 Task: Look for space in Quảng Ngãi, Vietnam from 10th July, 2023 to 15th July, 2023 for 7 adults in price range Rs.10000 to Rs.15000. Place can be entire place or shared room with 4 bedrooms having 7 beds and 4 bathrooms. Property type can be house, flat, guest house. Amenities needed are: wifi, TV, free parkinig on premises, gym, breakfast. Booking option can be shelf check-in. Required host language is English.
Action: Mouse moved to (422, 83)
Screenshot: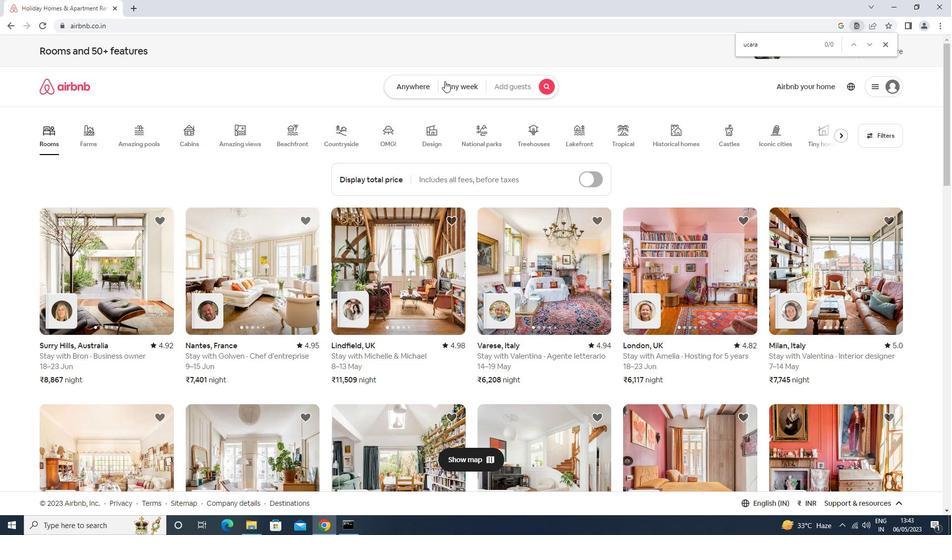 
Action: Mouse pressed left at (422, 83)
Screenshot: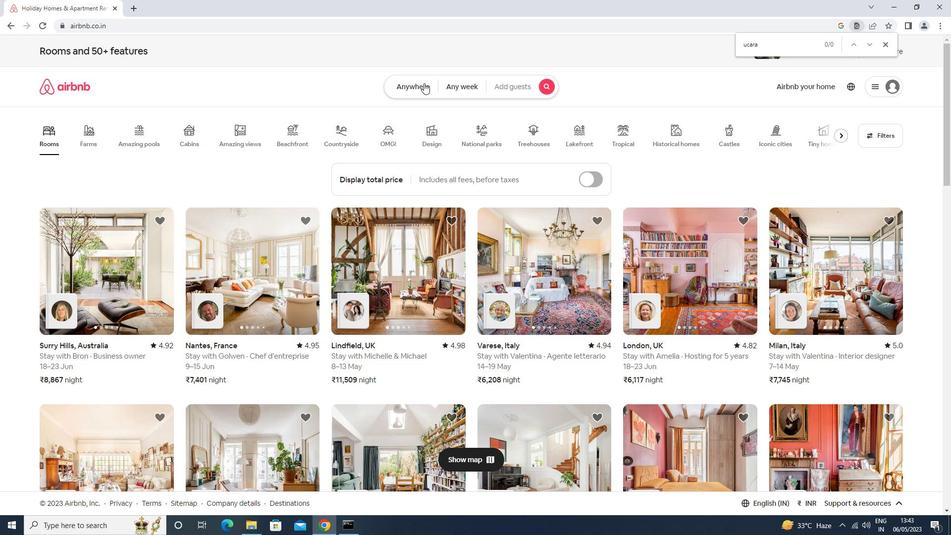 
Action: Mouse moved to (341, 130)
Screenshot: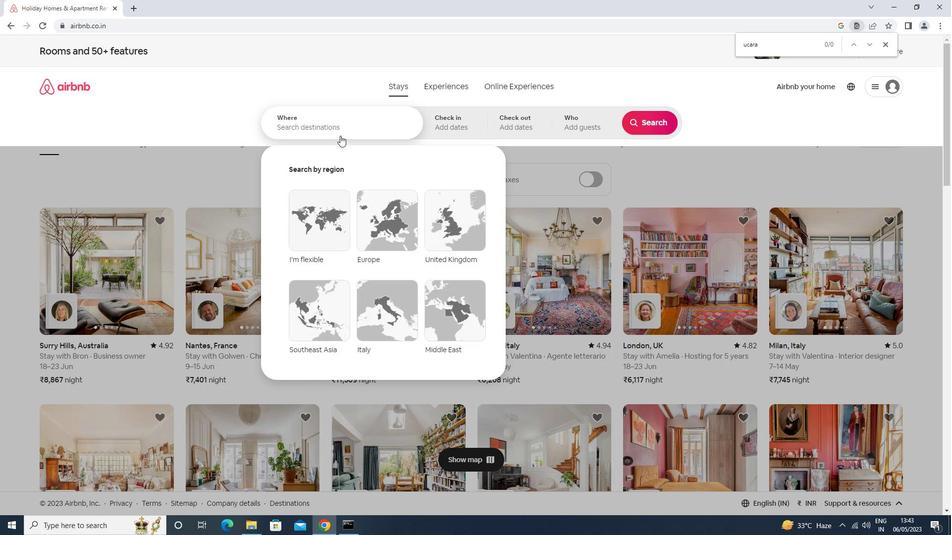 
Action: Mouse pressed left at (341, 130)
Screenshot: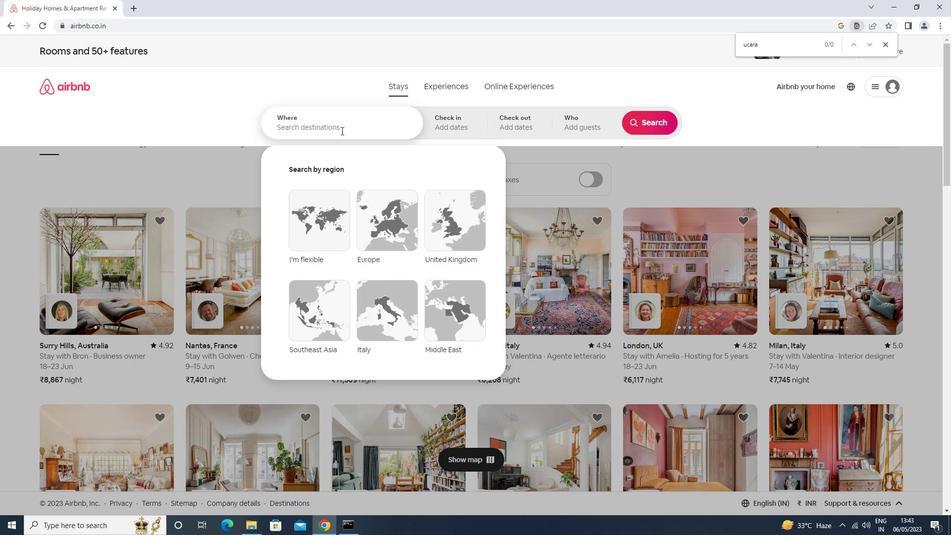 
Action: Key pressed <Key.shift>QUANG<Key.space><Key.shift>NGAI<Key.down><Key.enter>
Screenshot: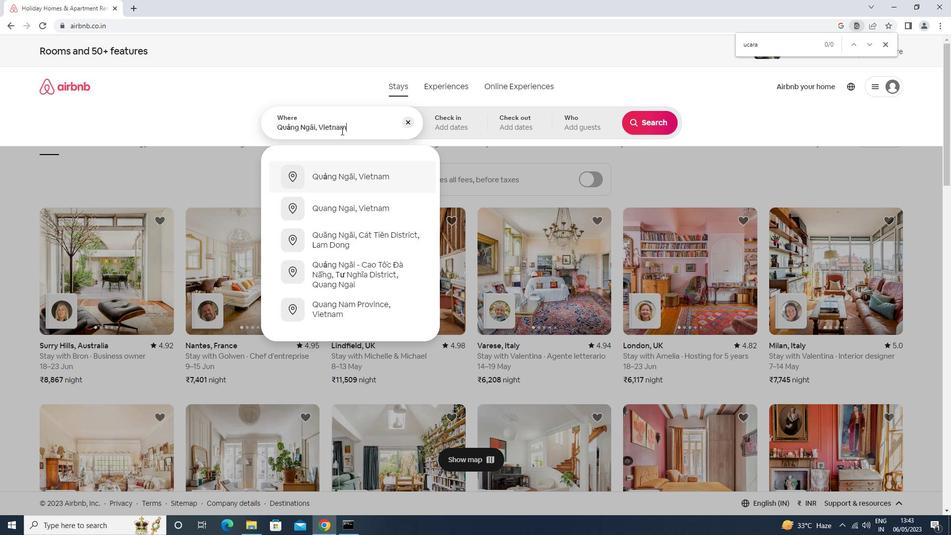 
Action: Mouse moved to (646, 197)
Screenshot: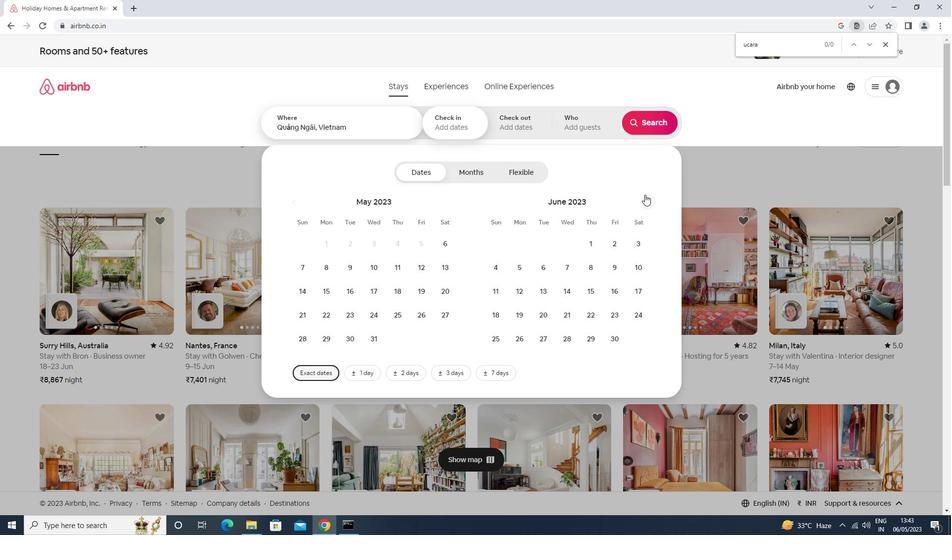 
Action: Mouse pressed left at (646, 197)
Screenshot: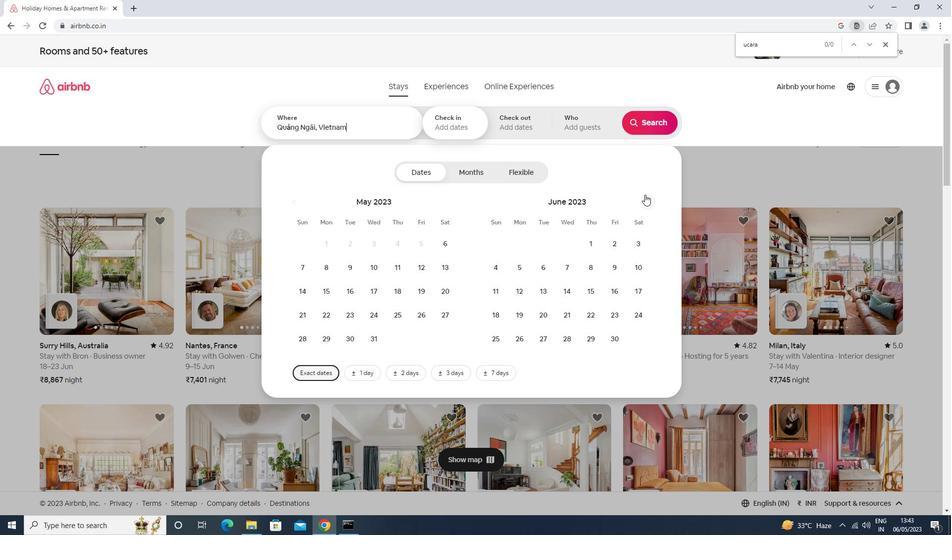 
Action: Mouse moved to (510, 291)
Screenshot: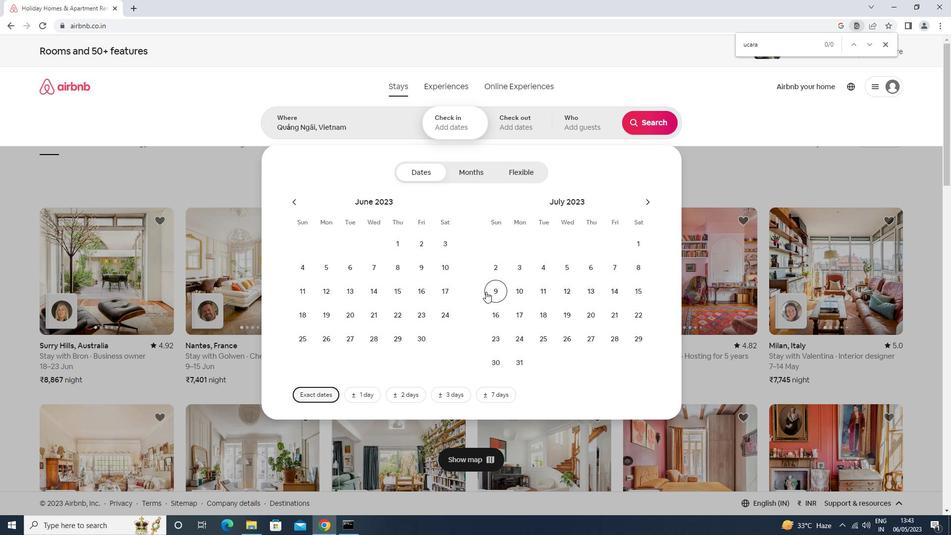 
Action: Mouse pressed left at (510, 291)
Screenshot: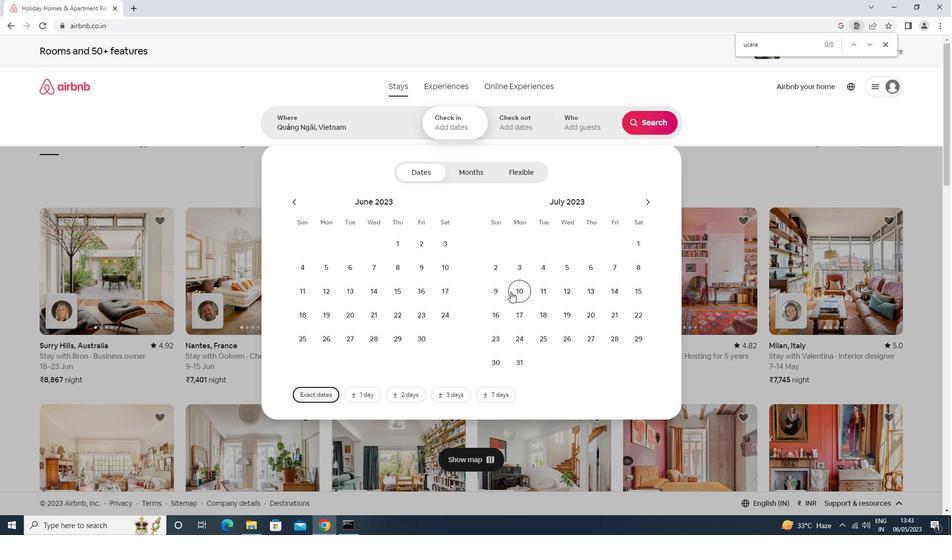 
Action: Mouse moved to (642, 281)
Screenshot: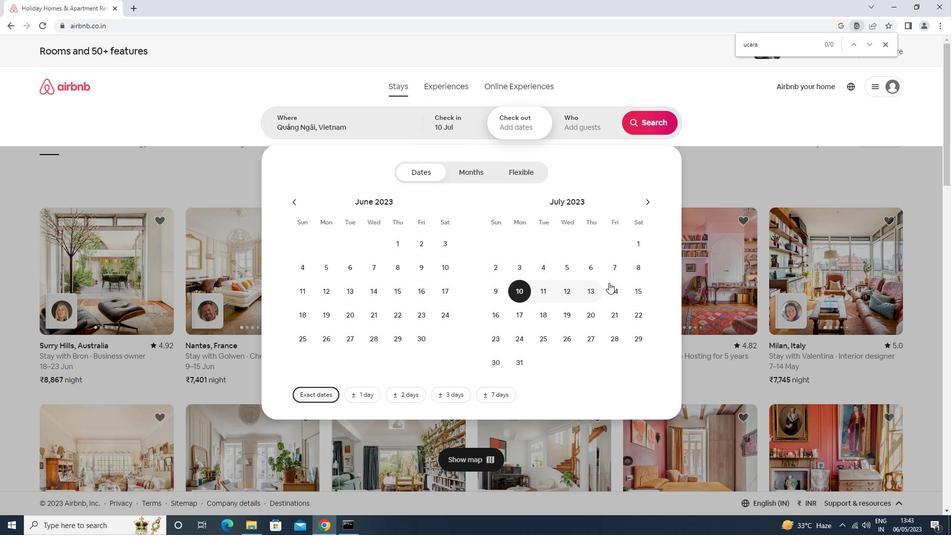 
Action: Mouse pressed left at (642, 281)
Screenshot: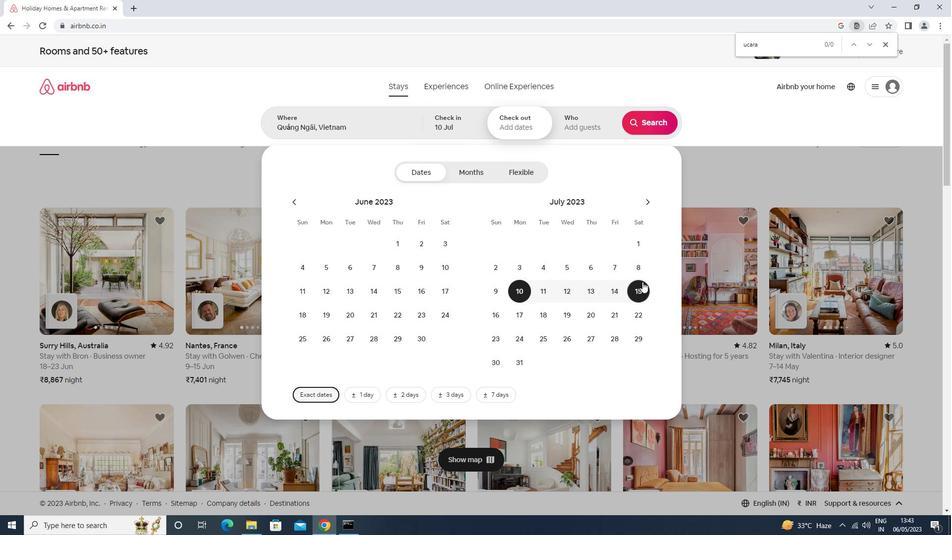 
Action: Mouse moved to (584, 124)
Screenshot: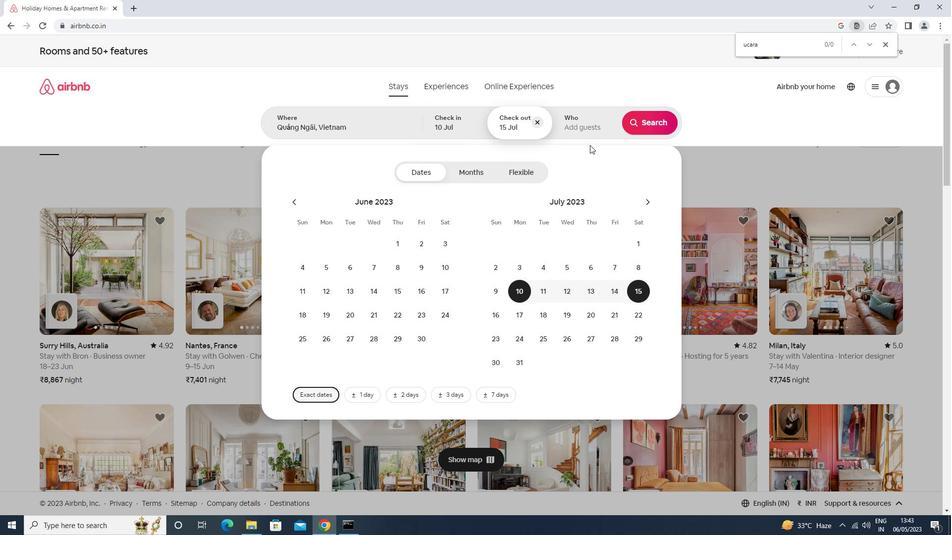 
Action: Mouse pressed left at (584, 124)
Screenshot: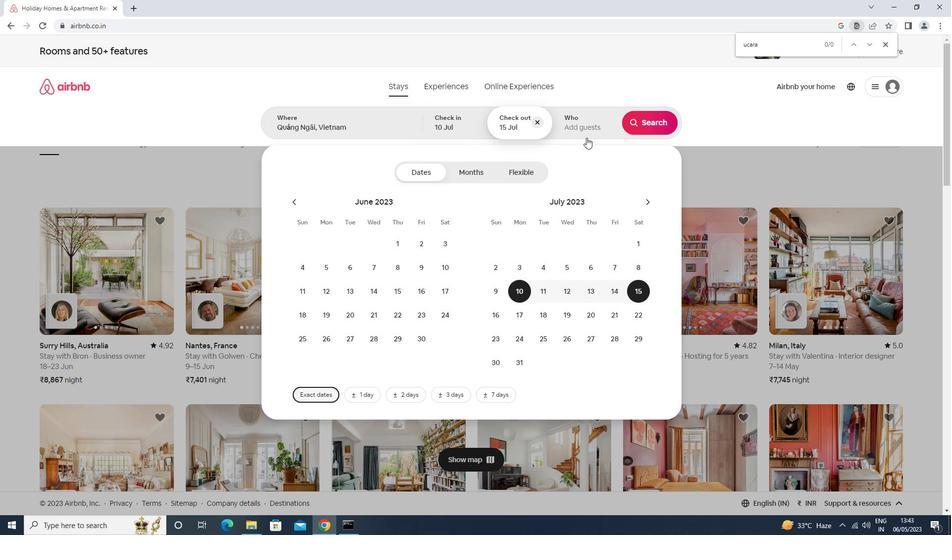 
Action: Mouse moved to (657, 177)
Screenshot: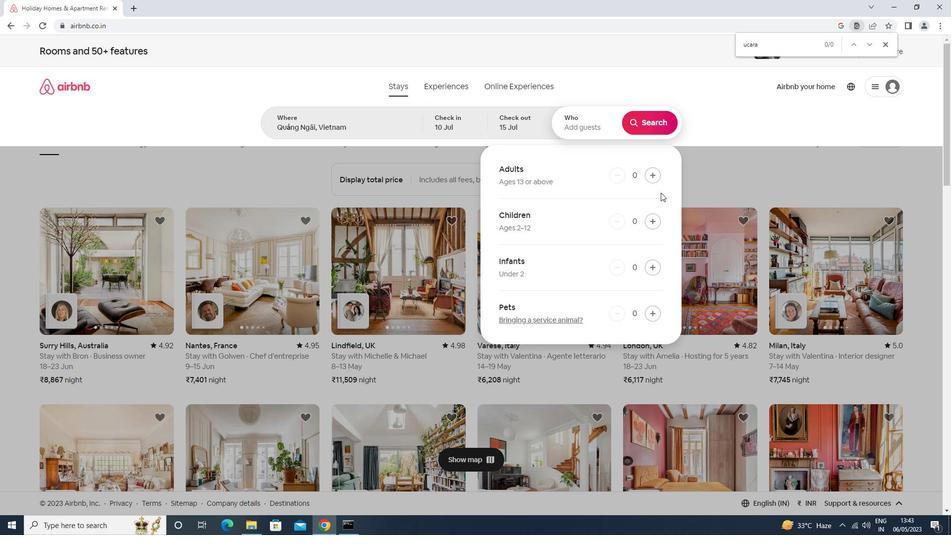 
Action: Mouse pressed left at (657, 177)
Screenshot: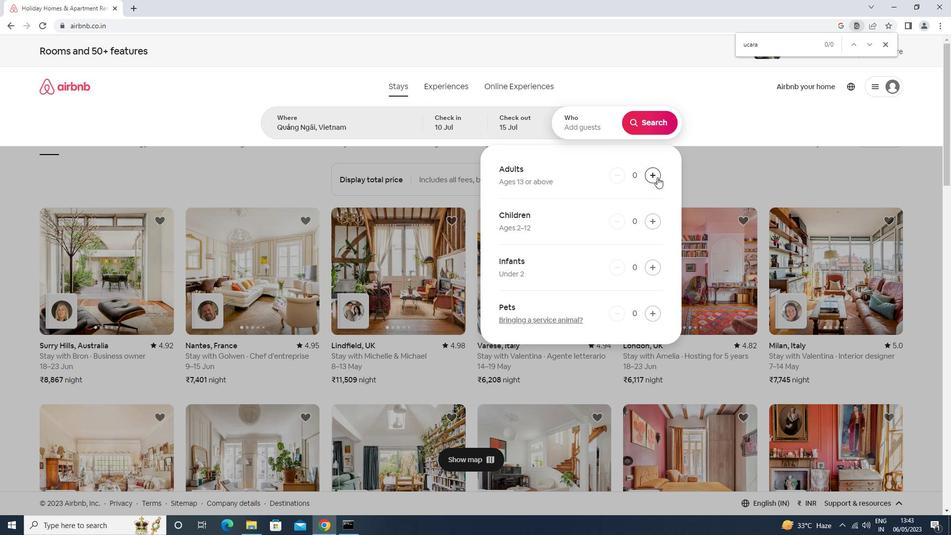 
Action: Mouse pressed left at (657, 177)
Screenshot: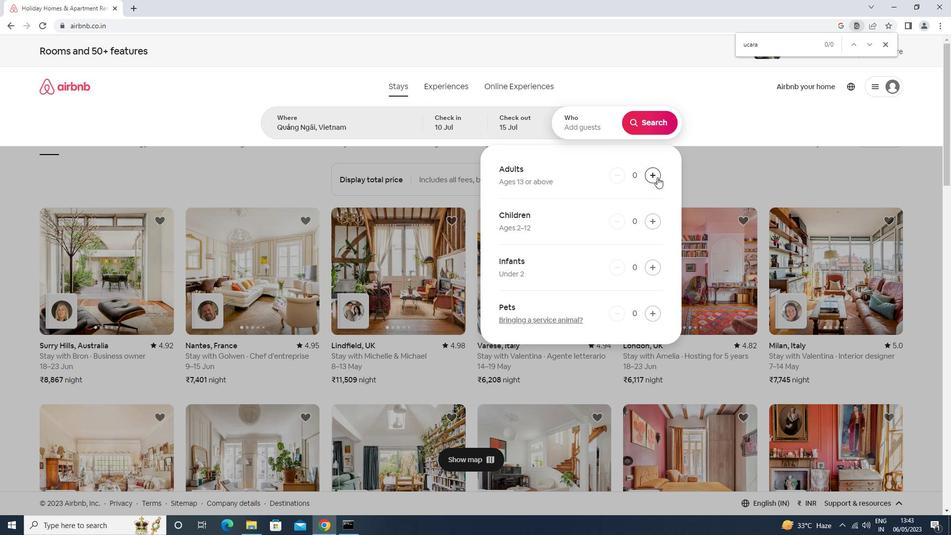 
Action: Mouse pressed left at (657, 177)
Screenshot: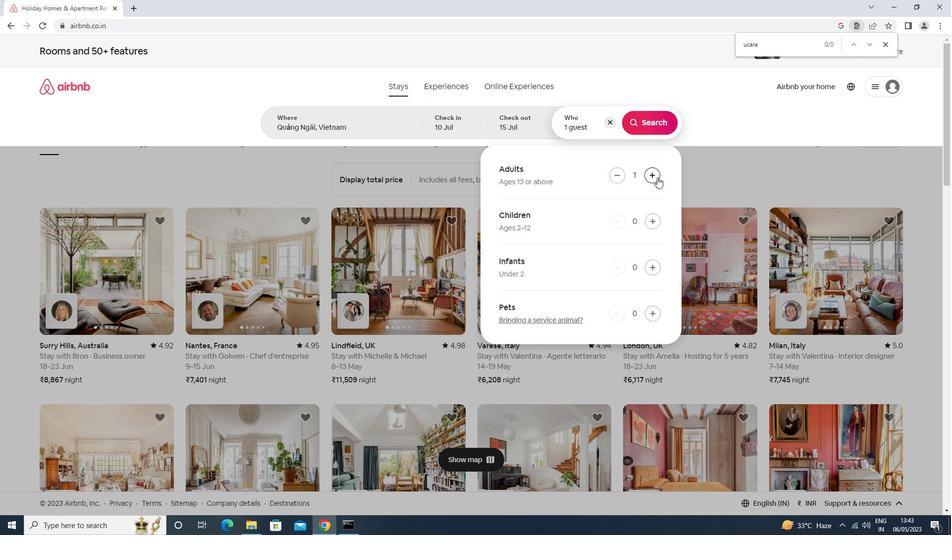
Action: Mouse pressed left at (657, 177)
Screenshot: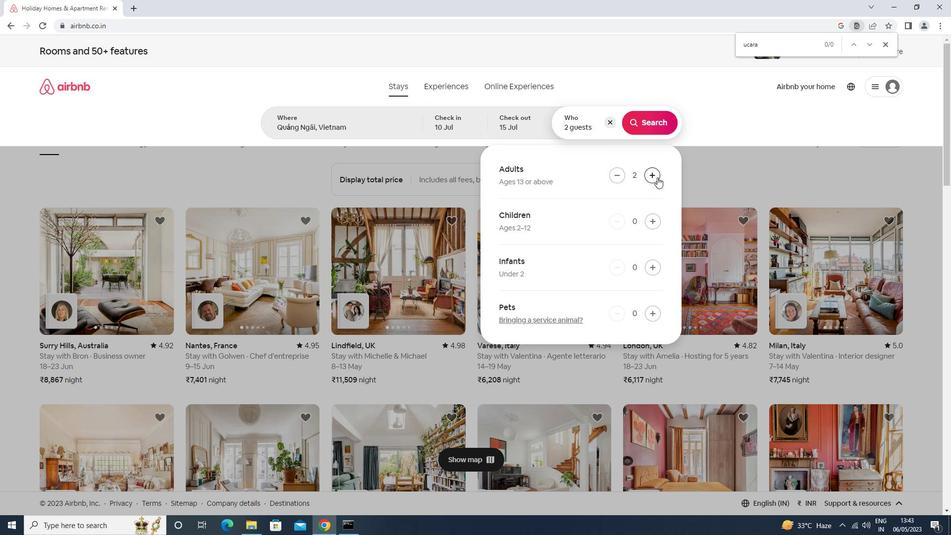 
Action: Mouse pressed left at (657, 177)
Screenshot: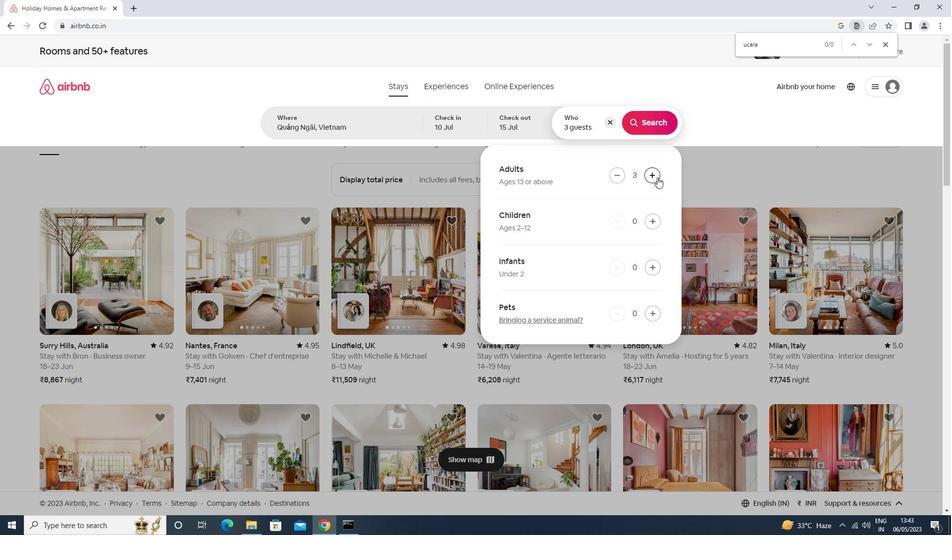 
Action: Mouse pressed left at (657, 177)
Screenshot: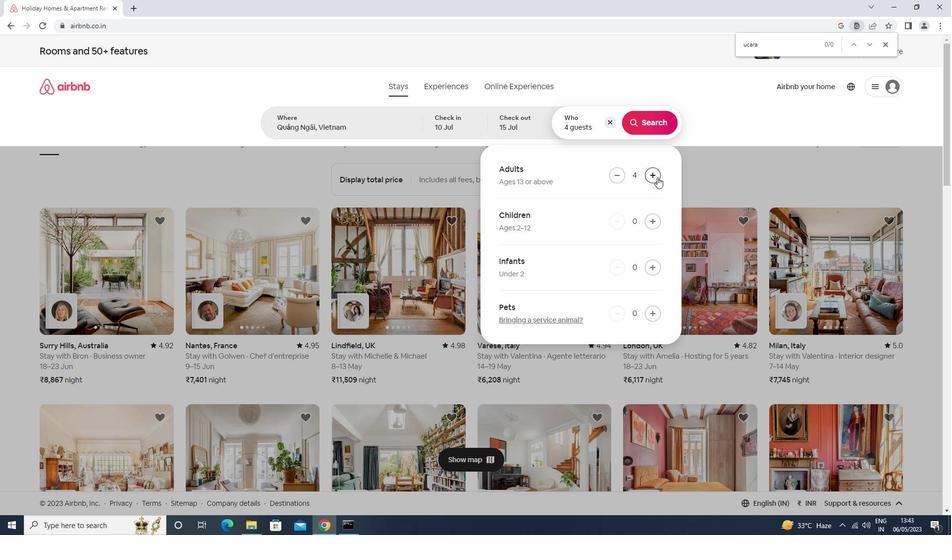 
Action: Mouse pressed left at (657, 177)
Screenshot: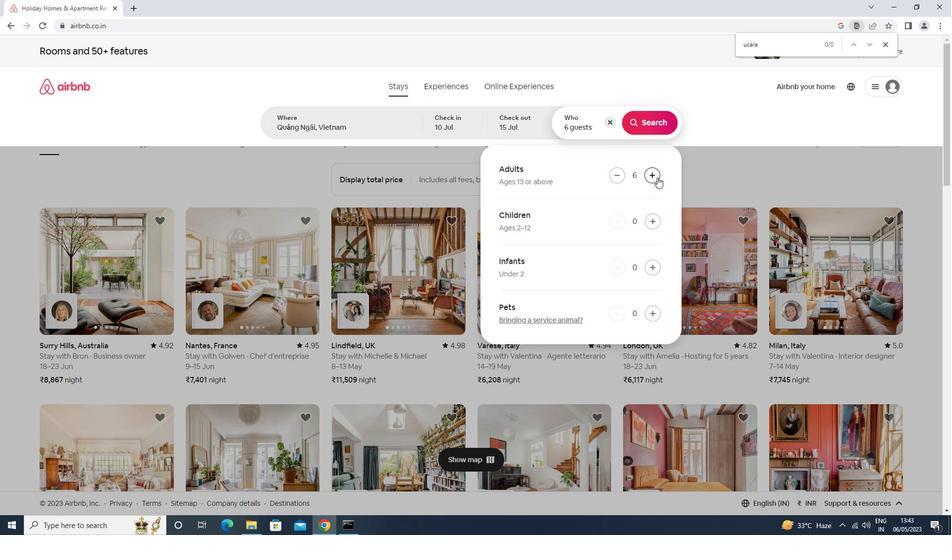 
Action: Mouse moved to (659, 120)
Screenshot: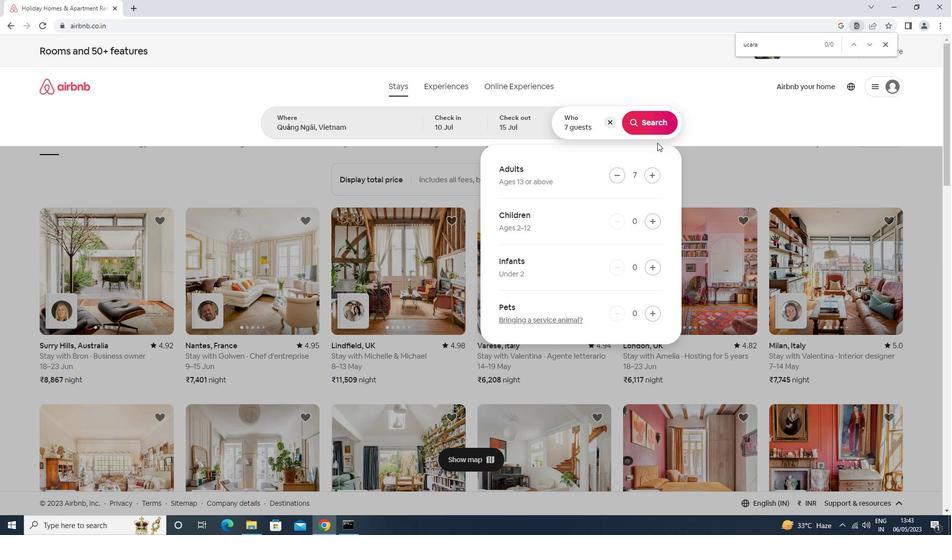 
Action: Mouse pressed left at (659, 120)
Screenshot: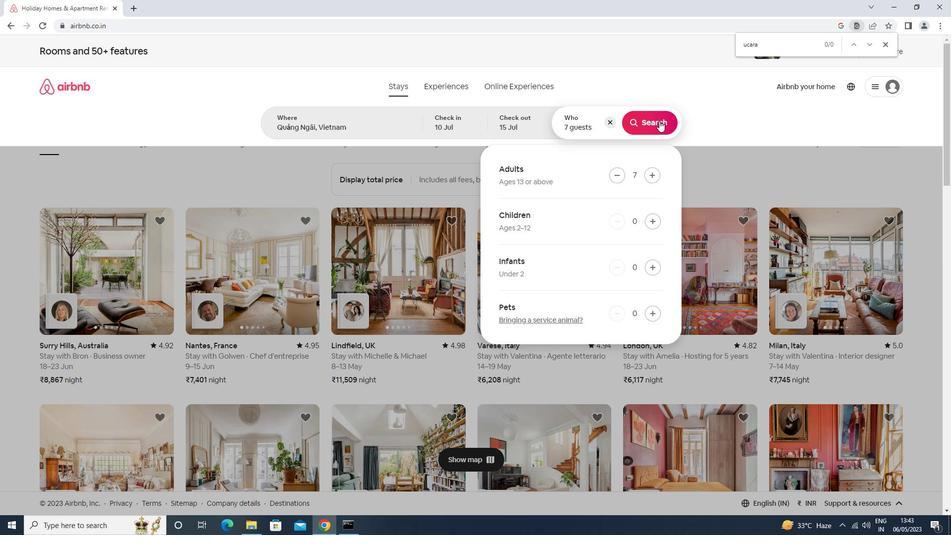 
Action: Mouse moved to (904, 90)
Screenshot: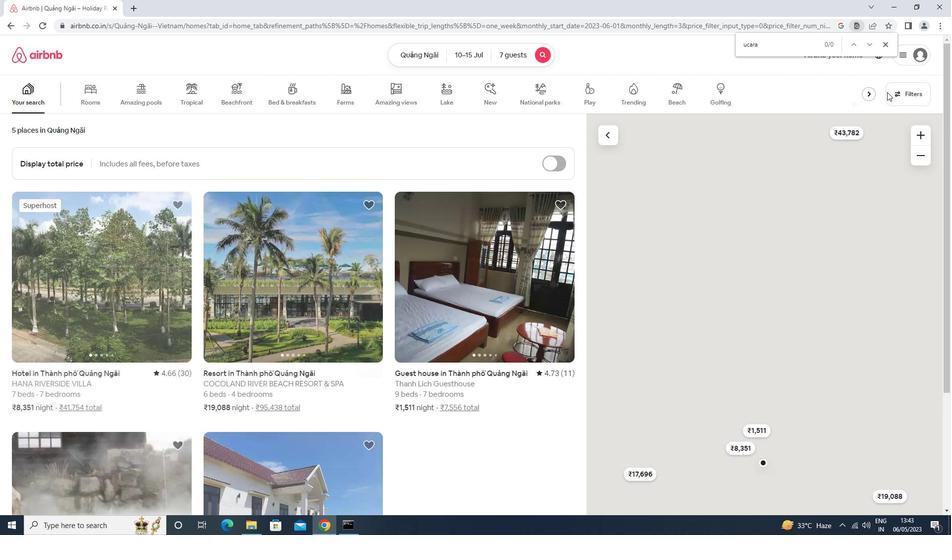 
Action: Mouse pressed left at (904, 90)
Screenshot: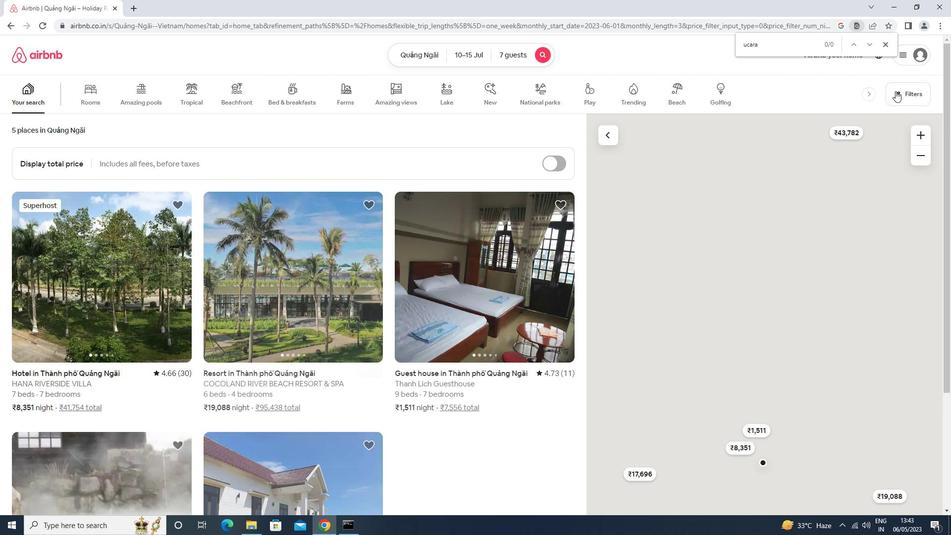 
Action: Mouse moved to (402, 336)
Screenshot: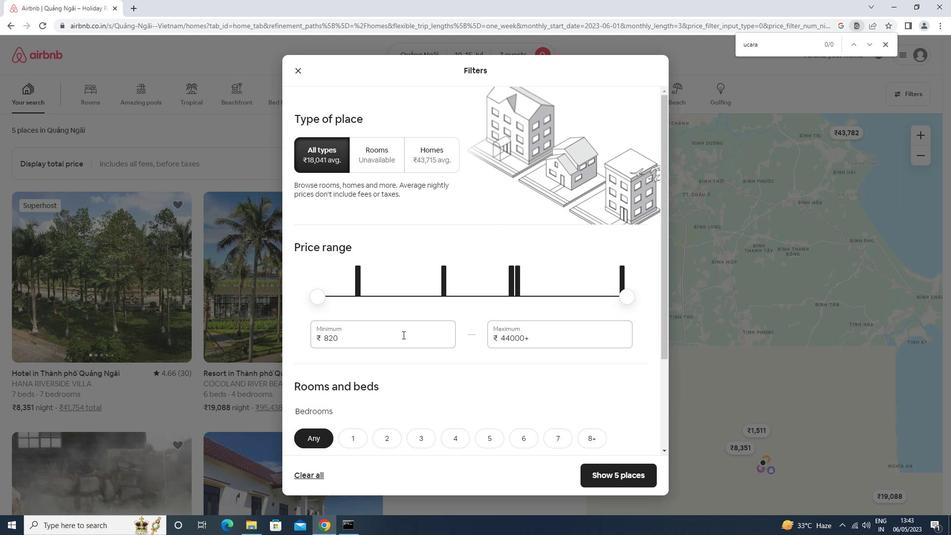 
Action: Mouse pressed left at (402, 336)
Screenshot: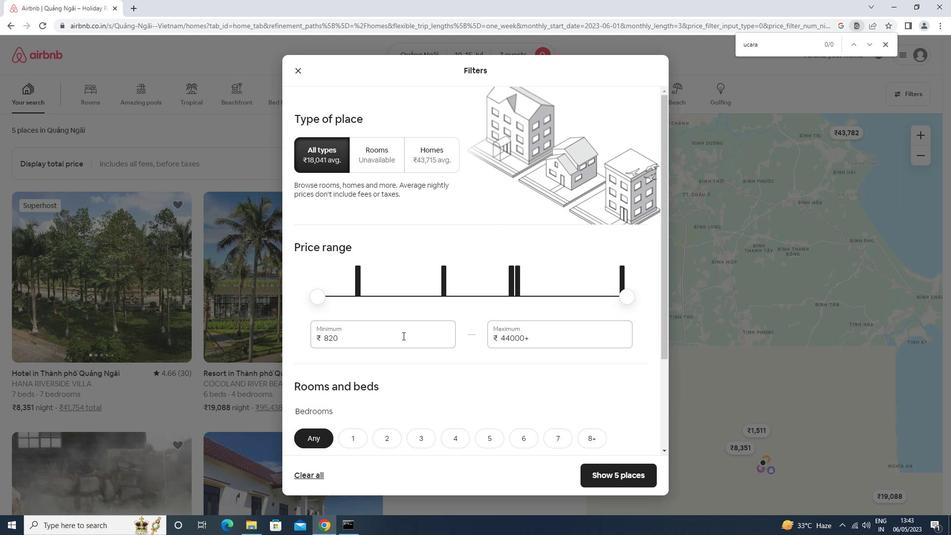 
Action: Mouse moved to (404, 336)
Screenshot: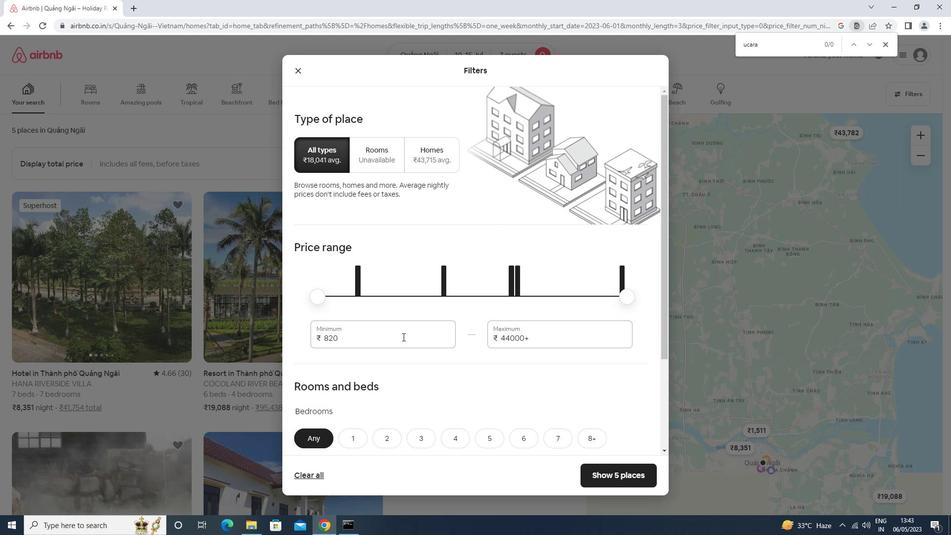 
Action: Key pressed <Key.backspace><Key.backspace><Key.backspace>10000<Key.tab>15000
Screenshot: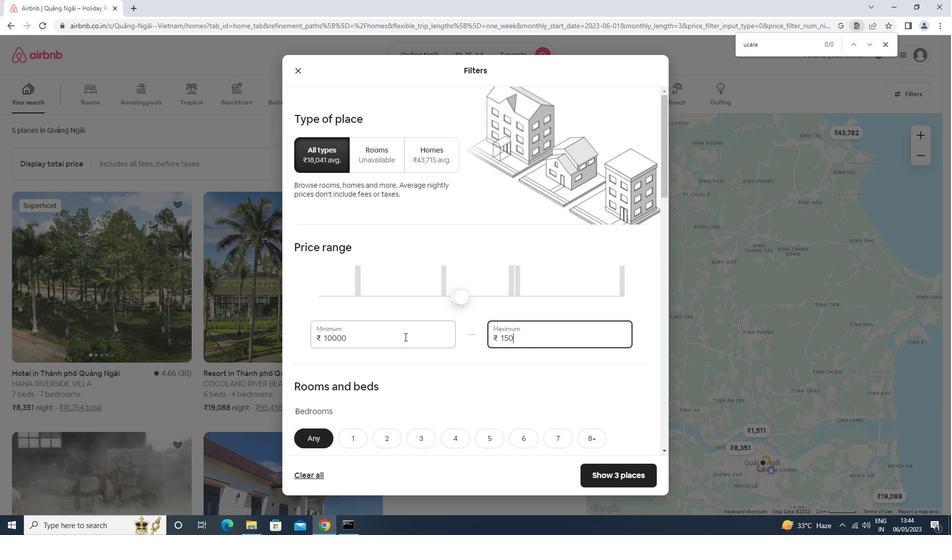 
Action: Mouse scrolled (404, 336) with delta (0, 0)
Screenshot: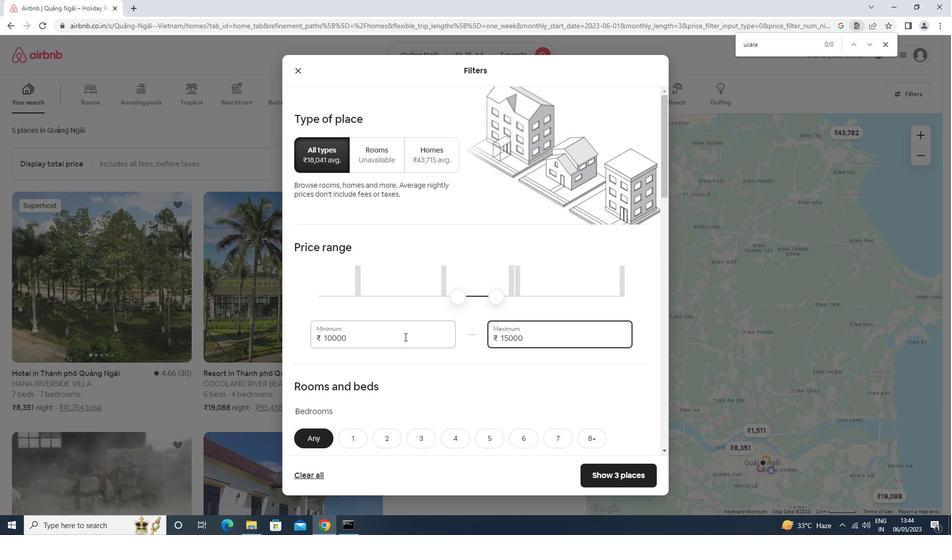 
Action: Mouse scrolled (404, 336) with delta (0, 0)
Screenshot: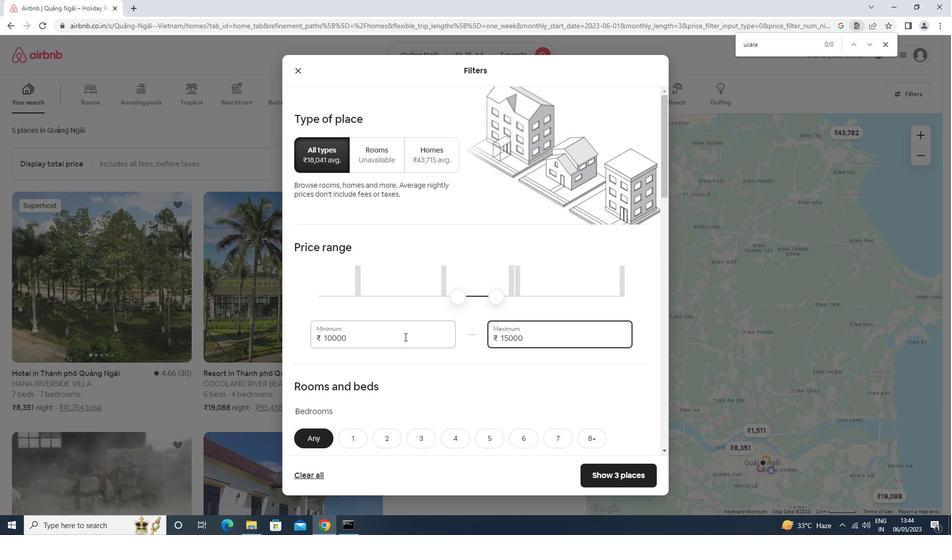
Action: Mouse scrolled (404, 336) with delta (0, 0)
Screenshot: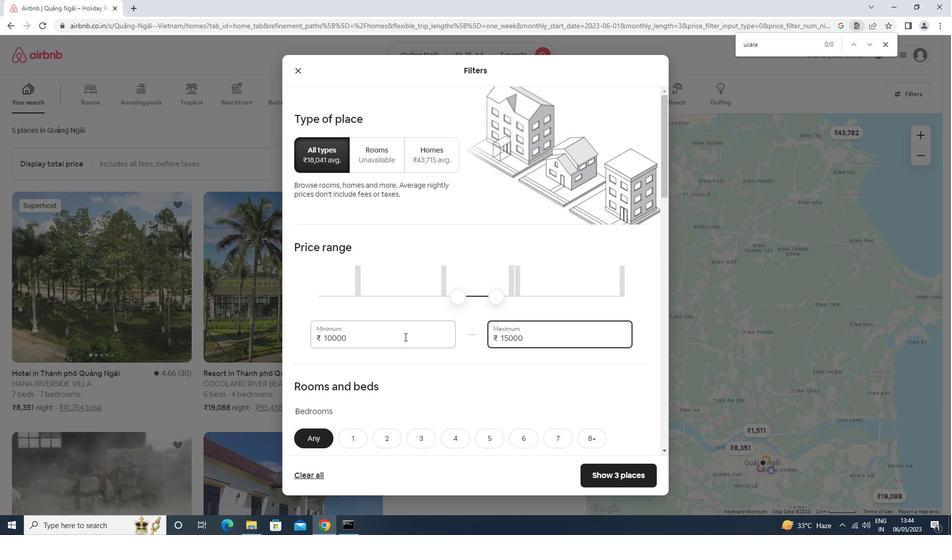 
Action: Mouse moved to (451, 289)
Screenshot: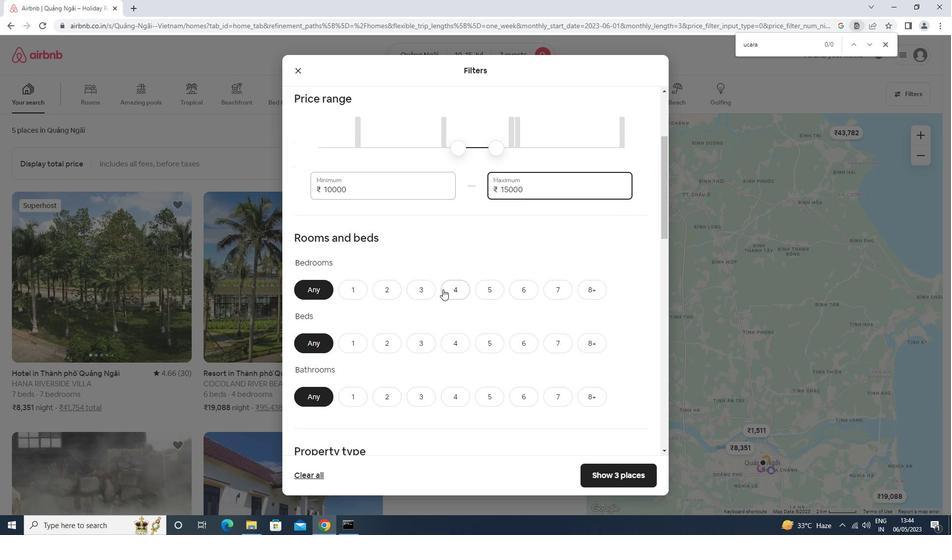 
Action: Mouse pressed left at (451, 289)
Screenshot: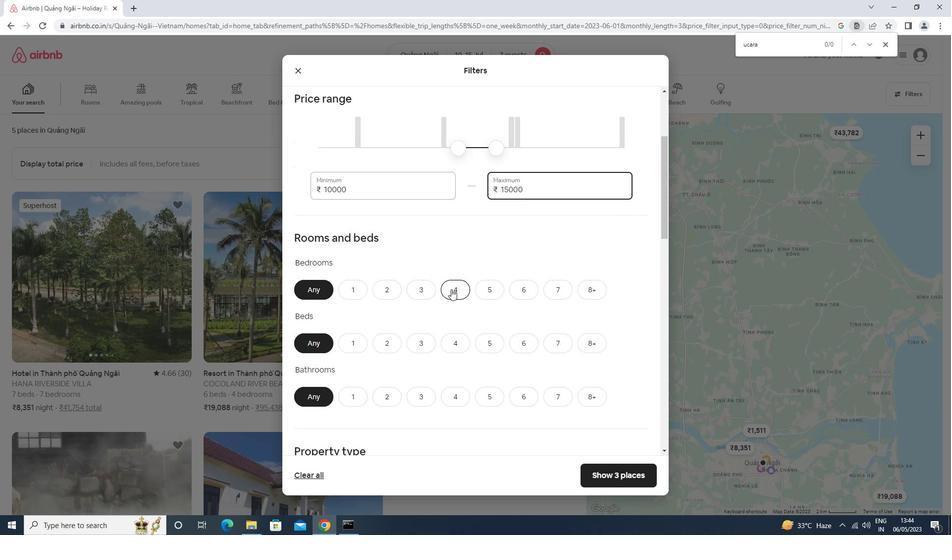 
Action: Mouse moved to (553, 342)
Screenshot: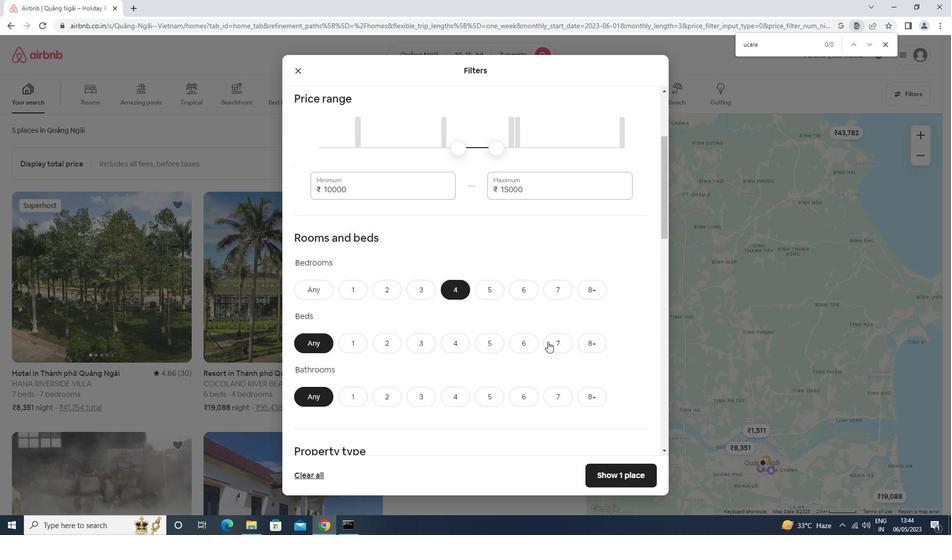 
Action: Mouse pressed left at (553, 342)
Screenshot: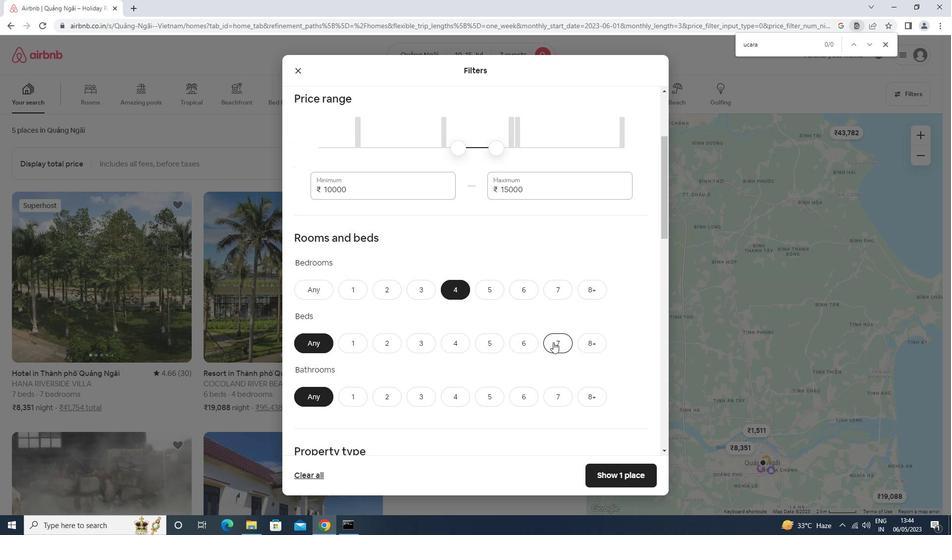 
Action: Mouse moved to (459, 394)
Screenshot: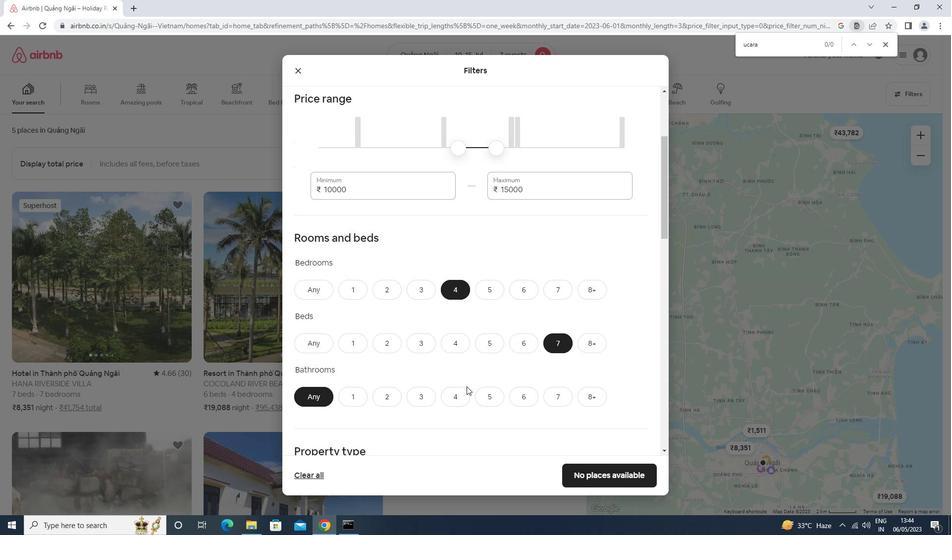 
Action: Mouse pressed left at (459, 394)
Screenshot: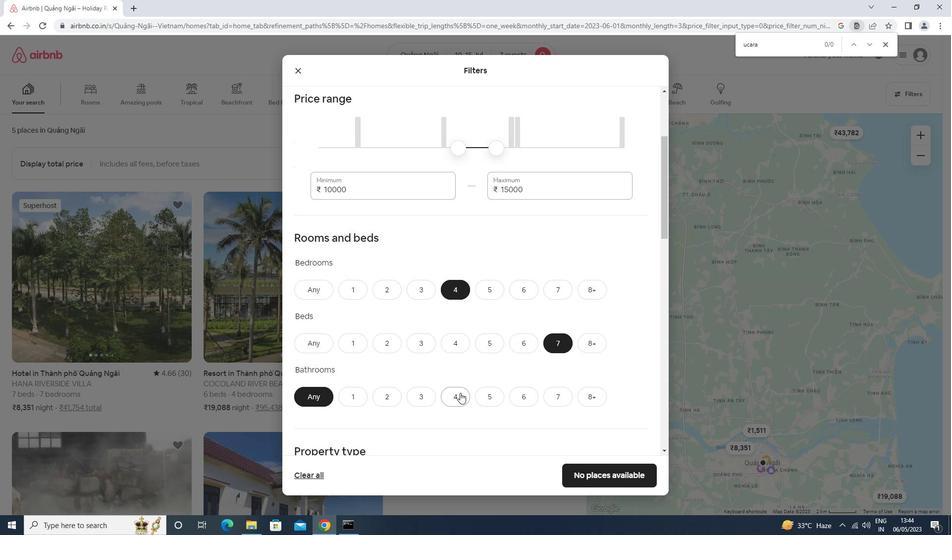 
Action: Mouse moved to (463, 342)
Screenshot: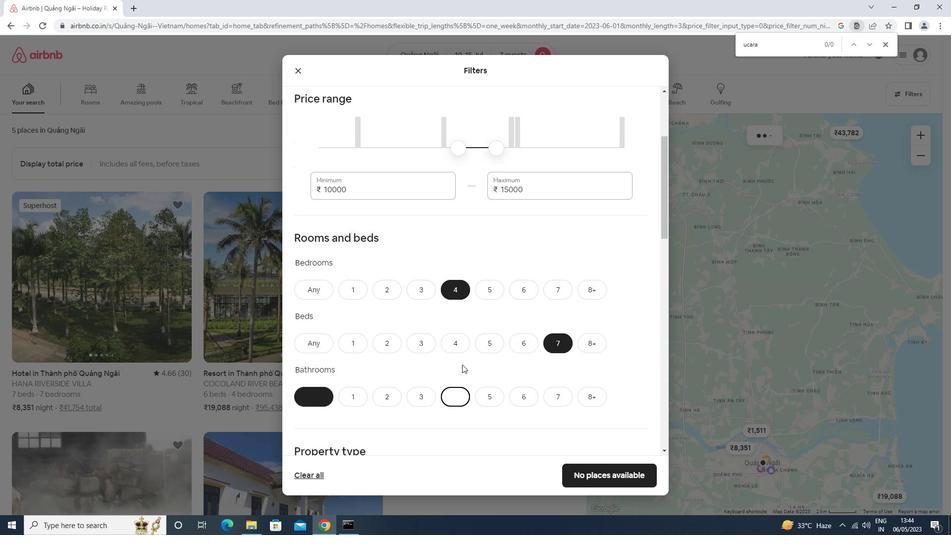 
Action: Mouse scrolled (463, 341) with delta (0, 0)
Screenshot: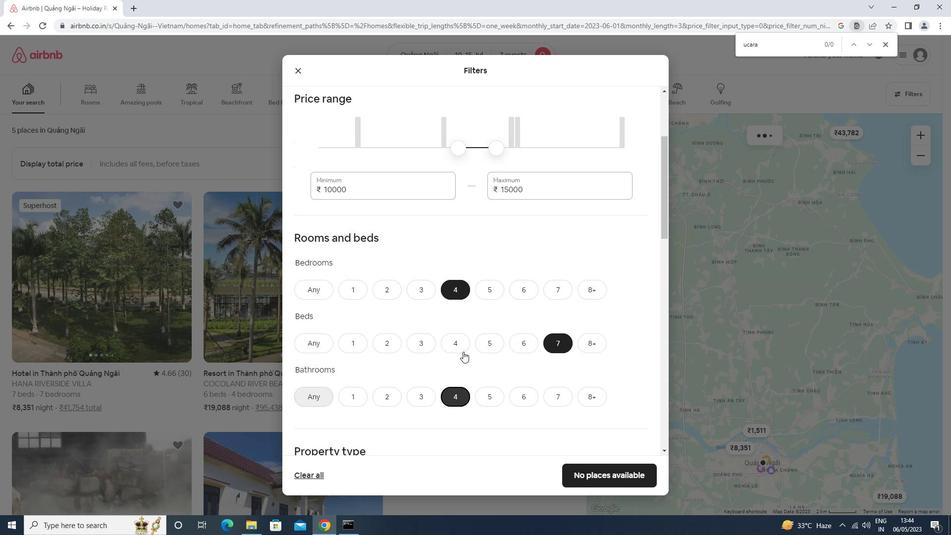 
Action: Mouse scrolled (463, 341) with delta (0, 0)
Screenshot: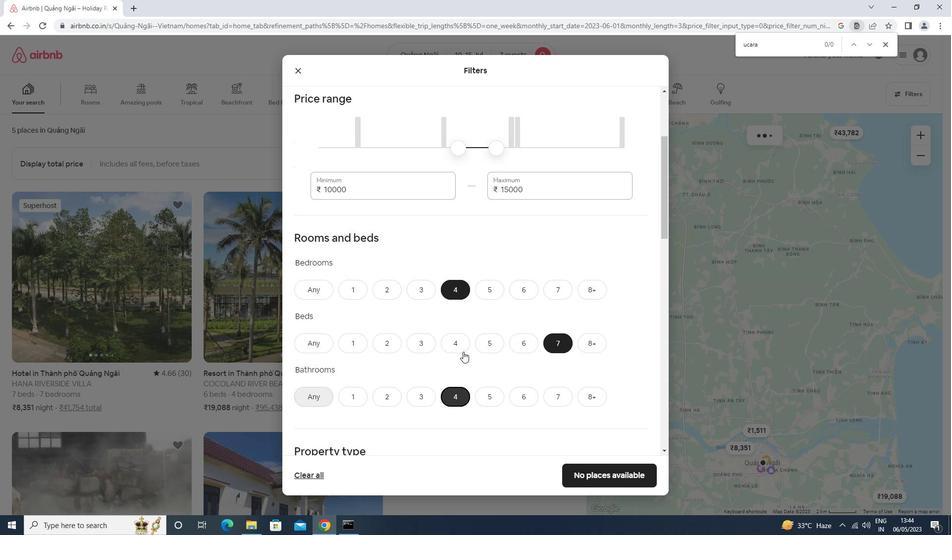 
Action: Mouse scrolled (463, 341) with delta (0, 0)
Screenshot: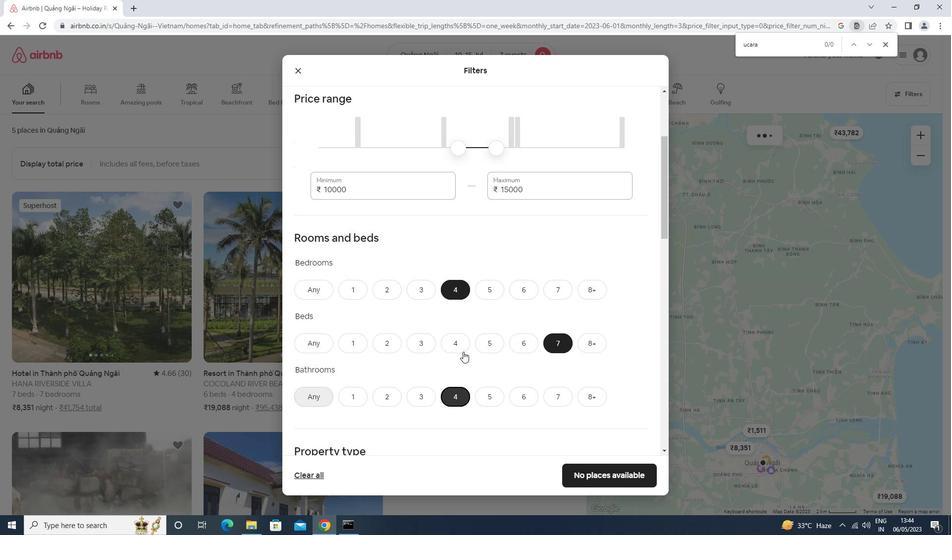 
Action: Mouse scrolled (463, 341) with delta (0, 0)
Screenshot: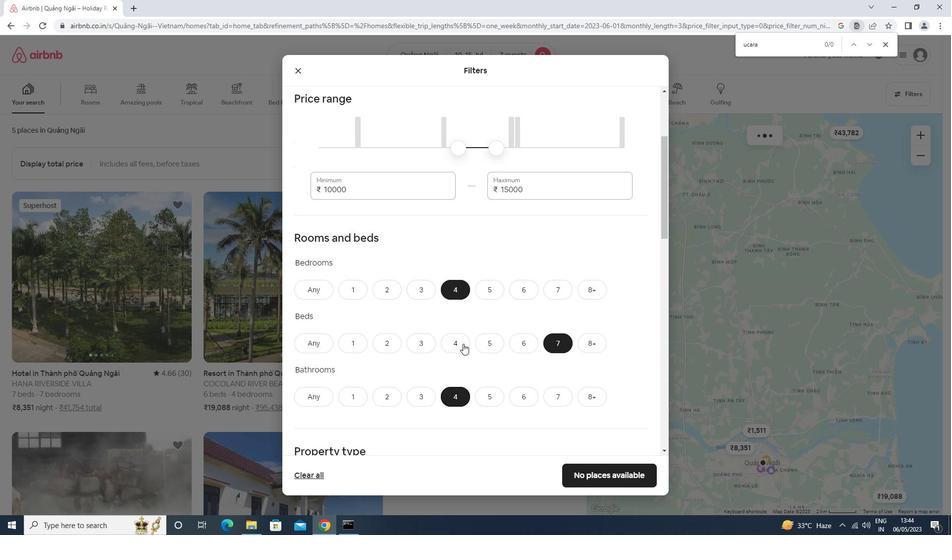 
Action: Mouse scrolled (463, 341) with delta (0, 0)
Screenshot: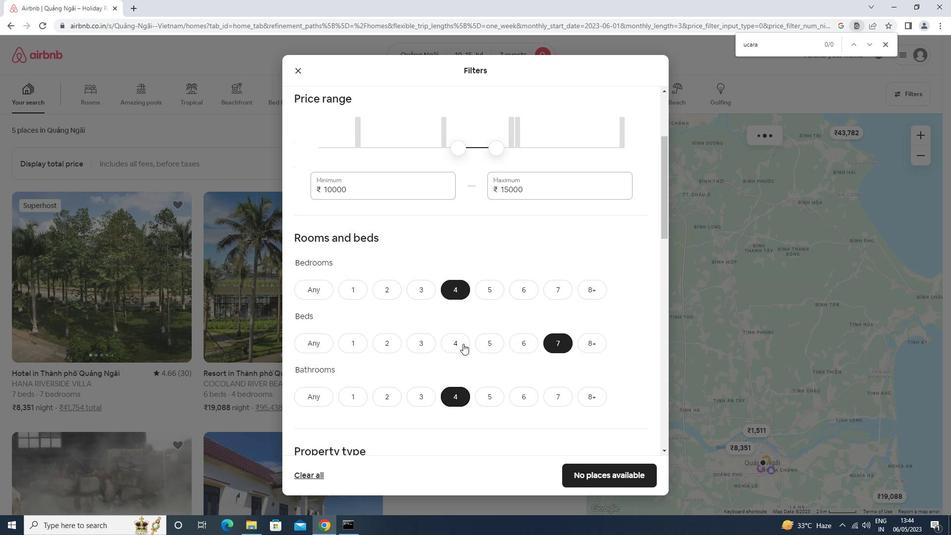 
Action: Mouse moved to (356, 271)
Screenshot: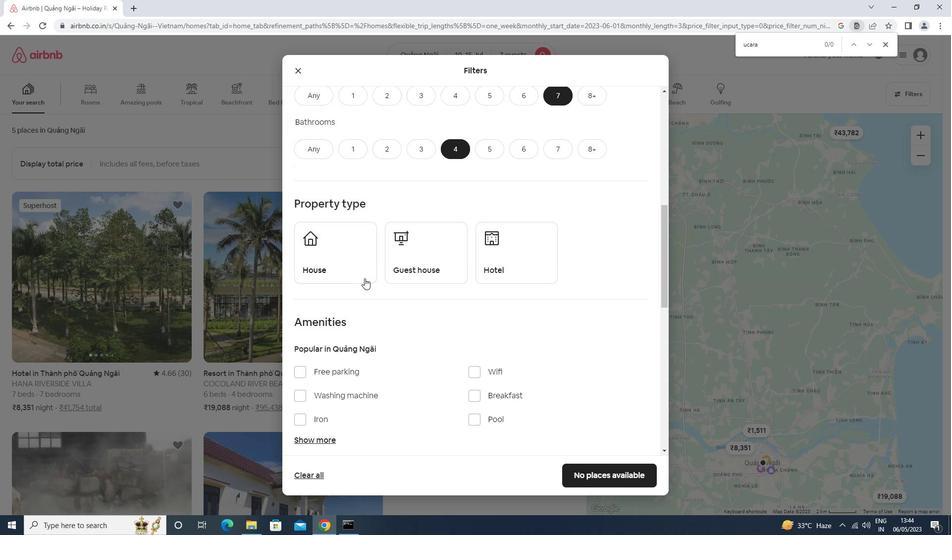 
Action: Mouse pressed left at (356, 271)
Screenshot: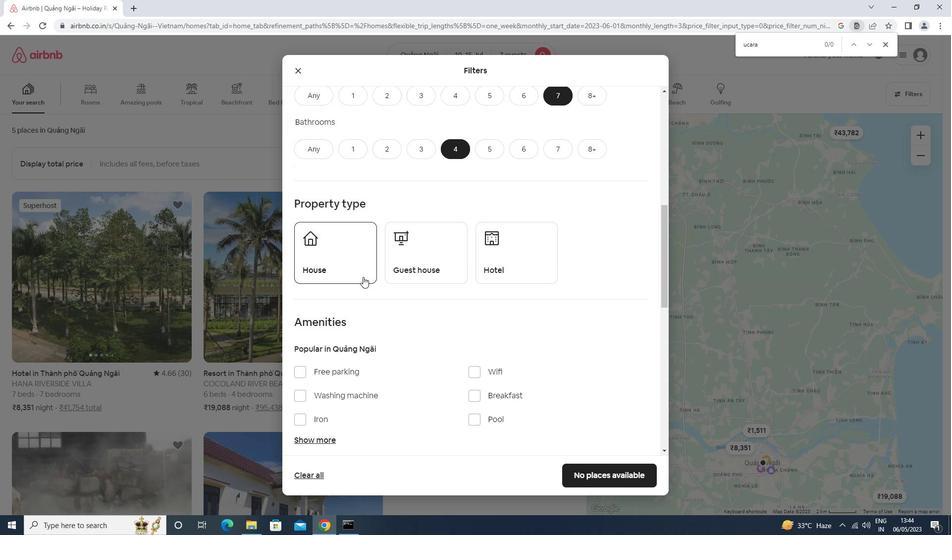 
Action: Mouse moved to (422, 269)
Screenshot: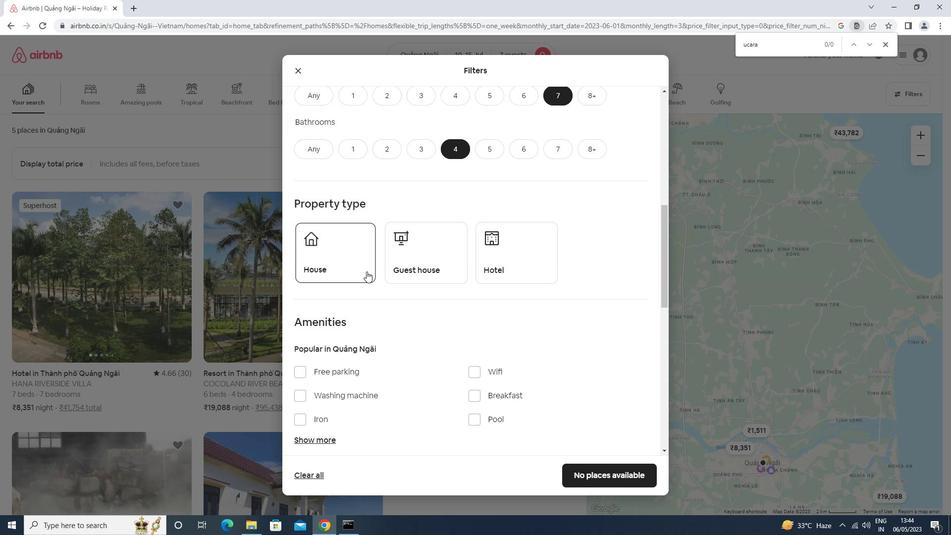 
Action: Mouse pressed left at (422, 269)
Screenshot: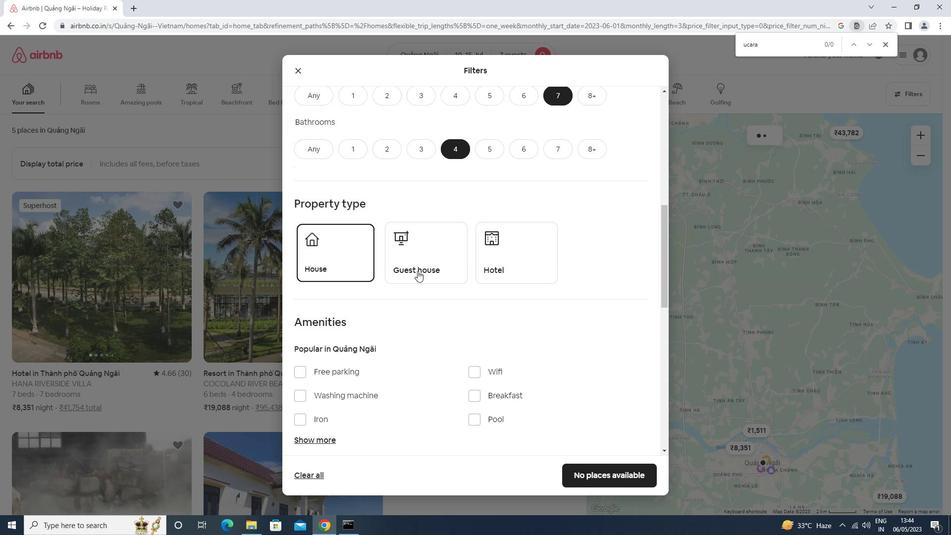 
Action: Mouse scrolled (422, 269) with delta (0, 0)
Screenshot: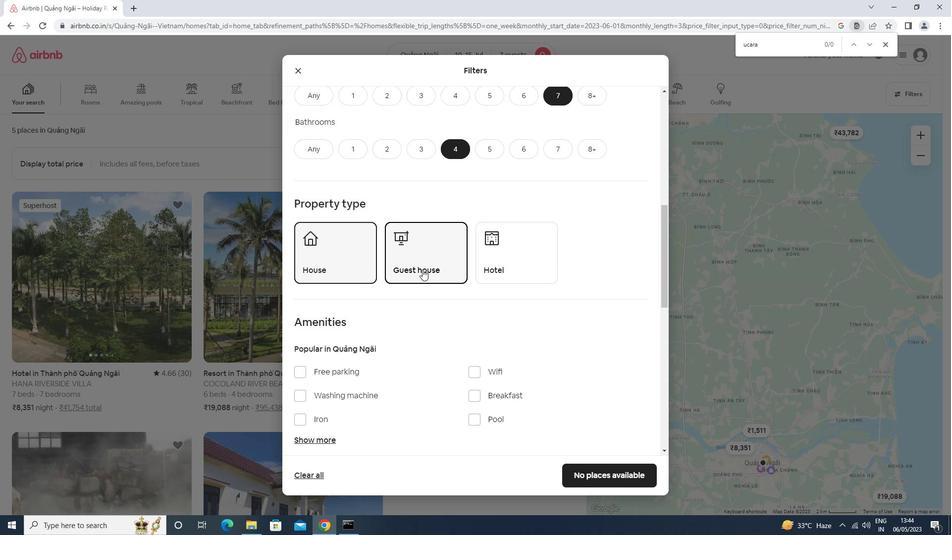 
Action: Mouse scrolled (422, 269) with delta (0, 0)
Screenshot: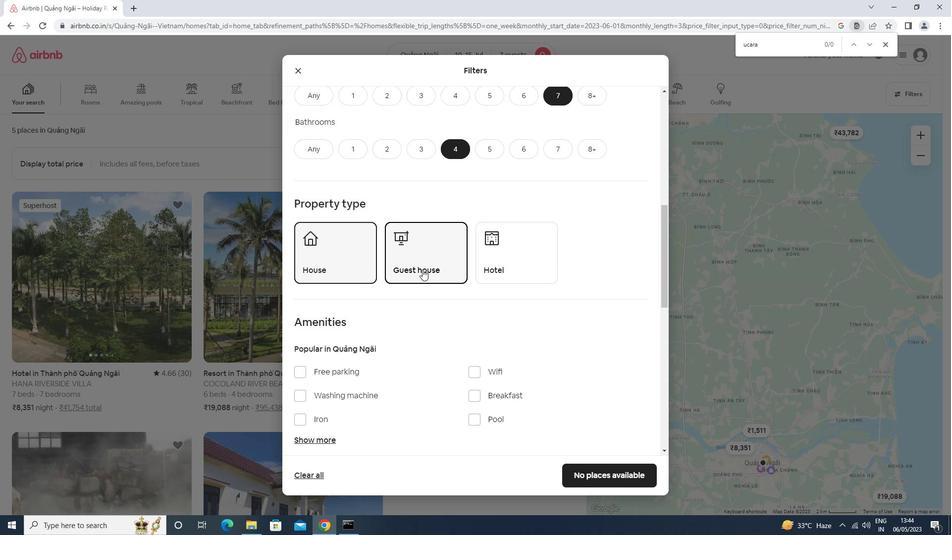 
Action: Mouse moved to (342, 273)
Screenshot: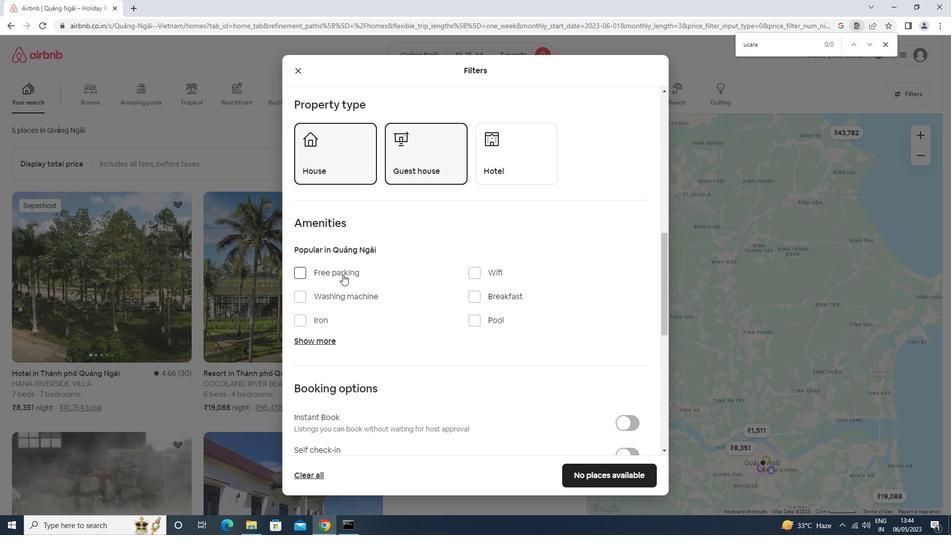 
Action: Mouse pressed left at (342, 273)
Screenshot: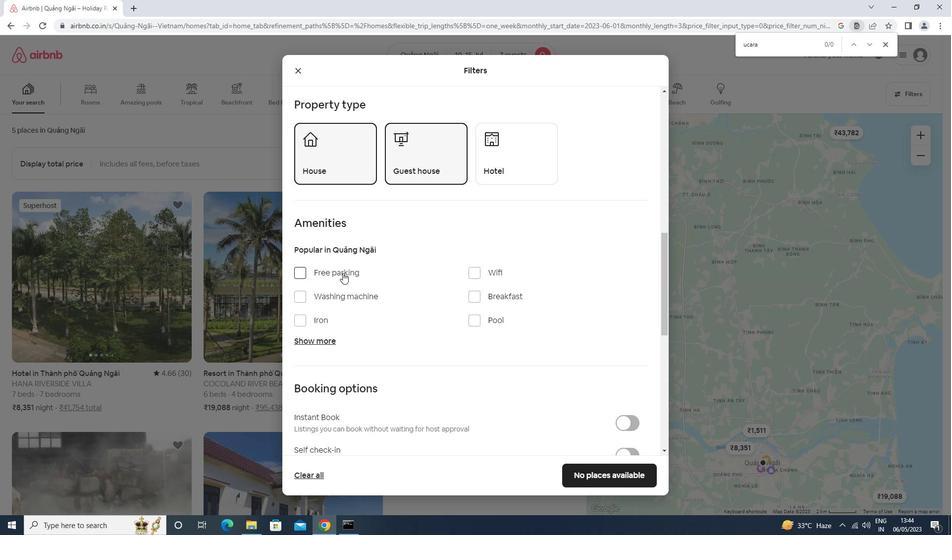 
Action: Mouse moved to (479, 273)
Screenshot: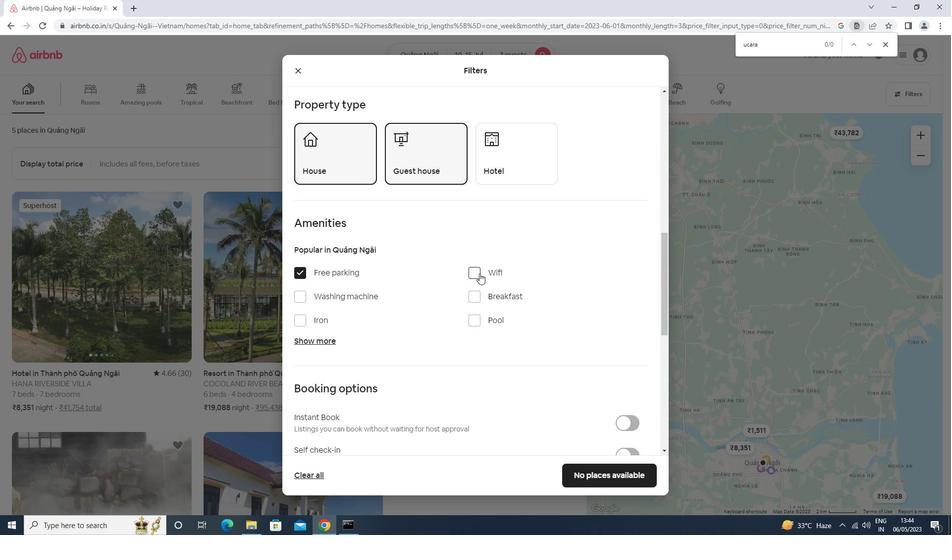 
Action: Mouse pressed left at (479, 273)
Screenshot: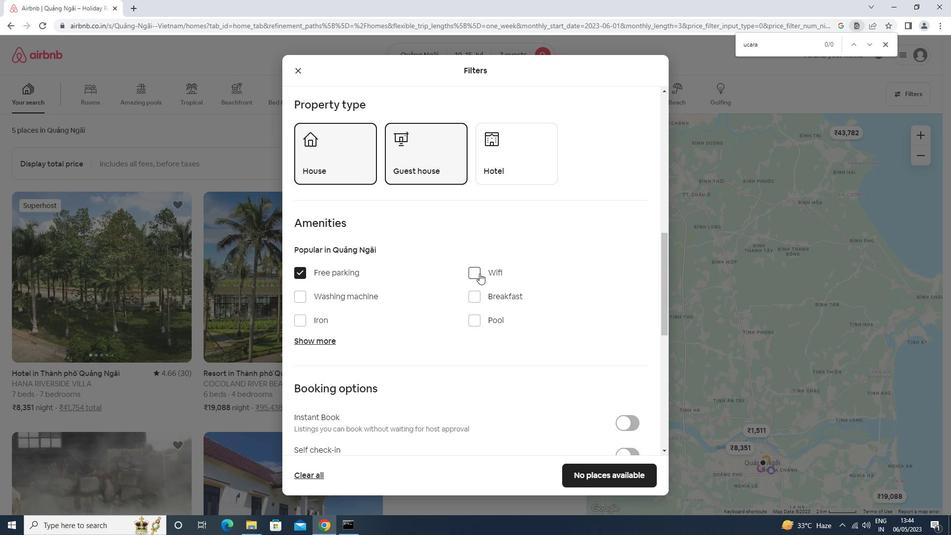 
Action: Mouse moved to (485, 294)
Screenshot: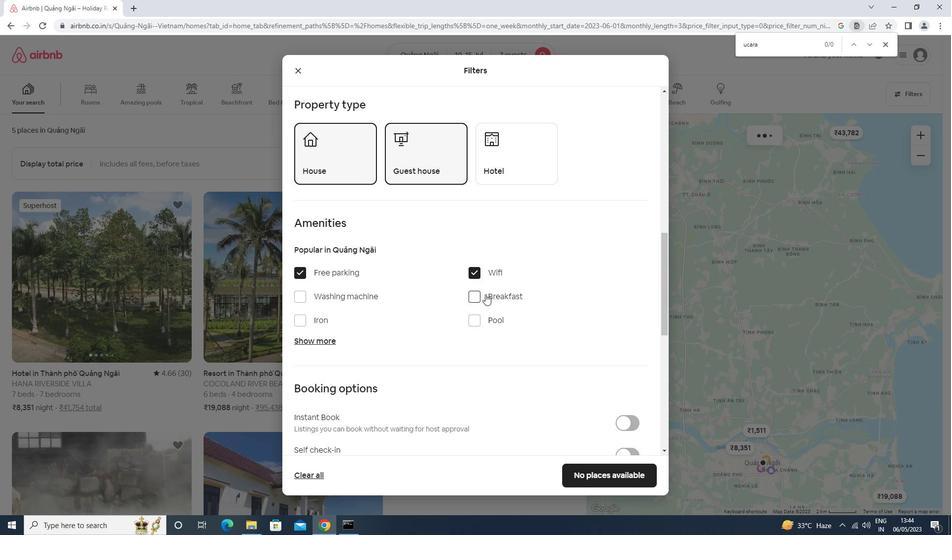 
Action: Mouse pressed left at (485, 294)
Screenshot: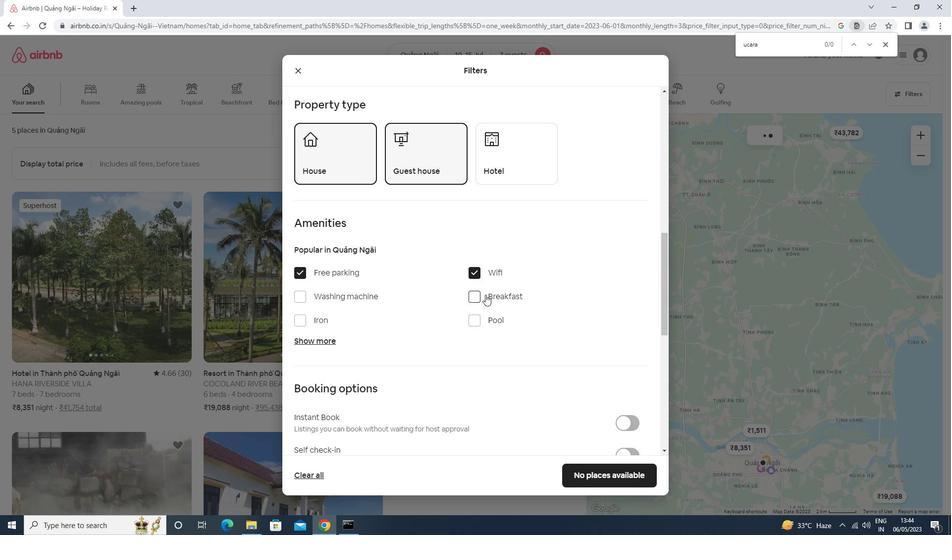 
Action: Mouse moved to (322, 336)
Screenshot: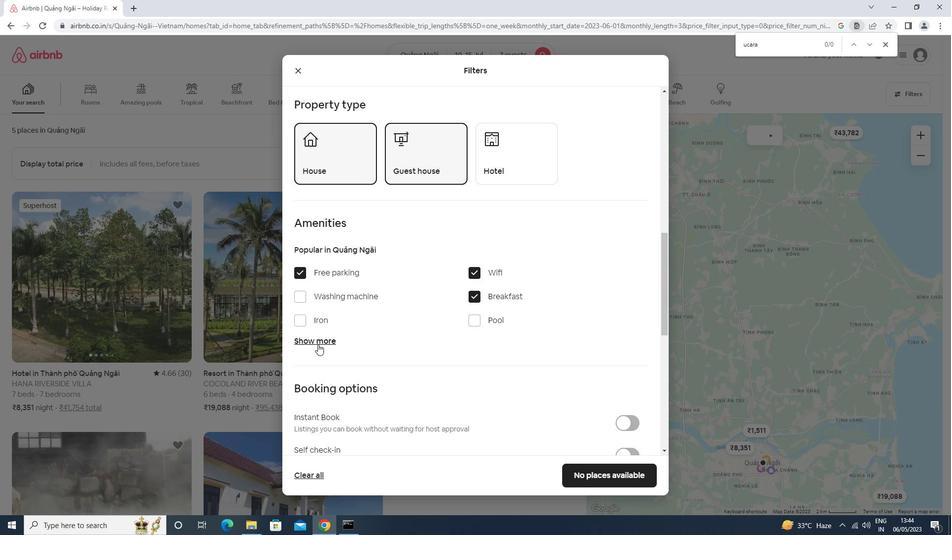 
Action: Mouse pressed left at (322, 336)
Screenshot: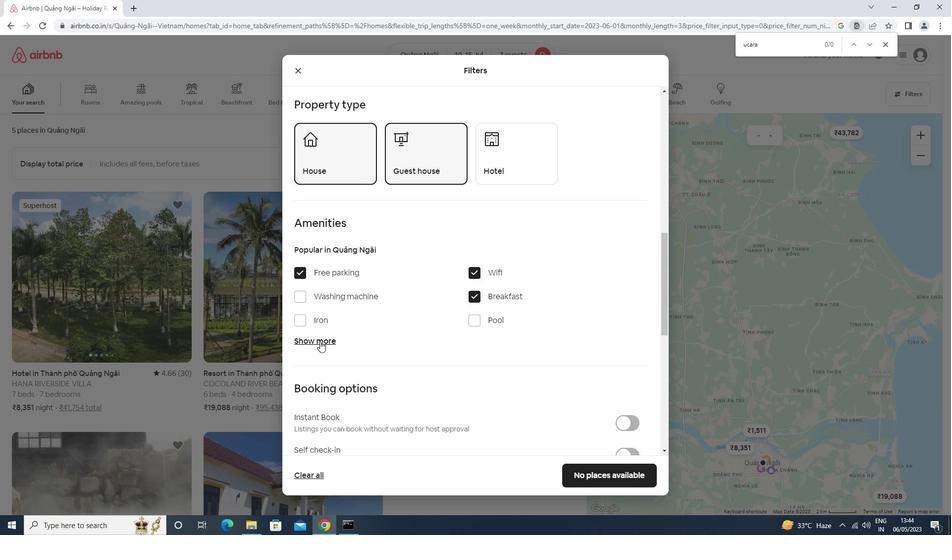 
Action: Mouse moved to (416, 285)
Screenshot: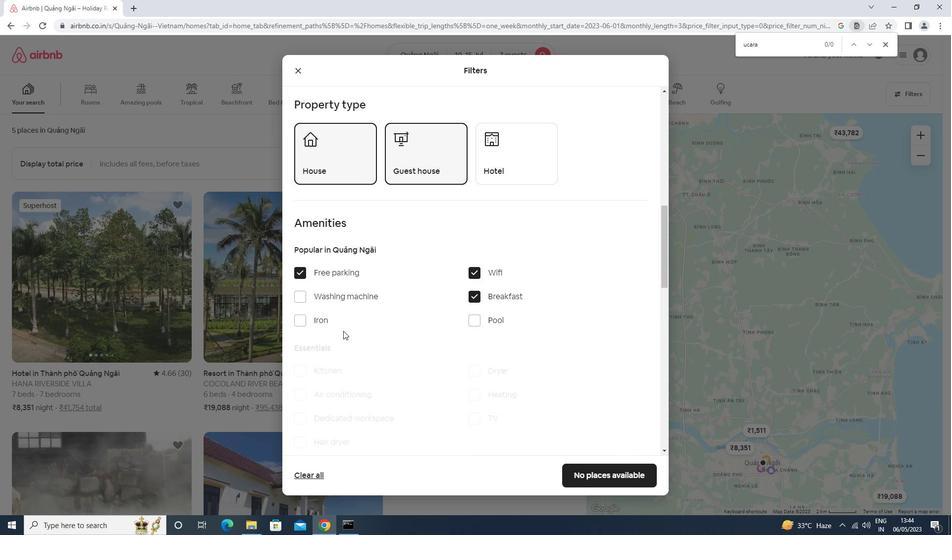 
Action: Mouse scrolled (416, 285) with delta (0, 0)
Screenshot: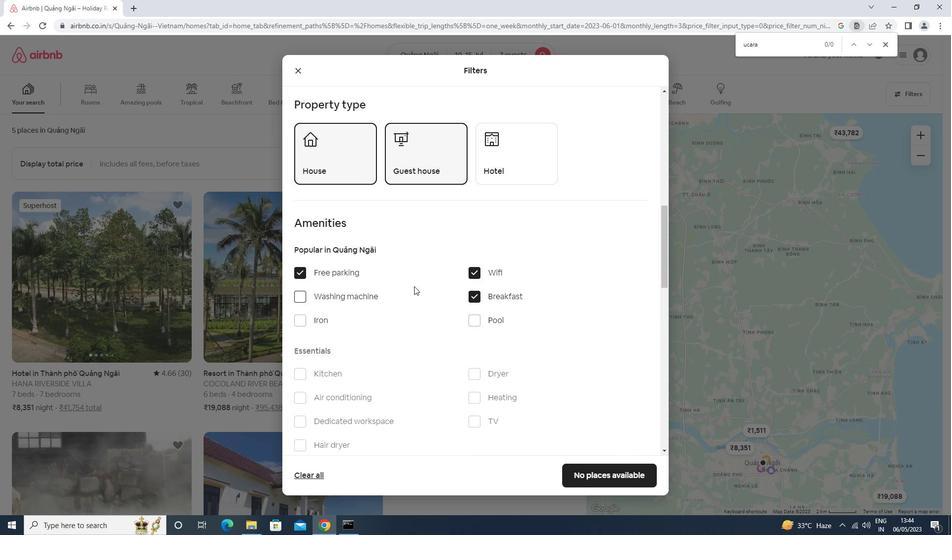 
Action: Mouse scrolled (416, 285) with delta (0, 0)
Screenshot: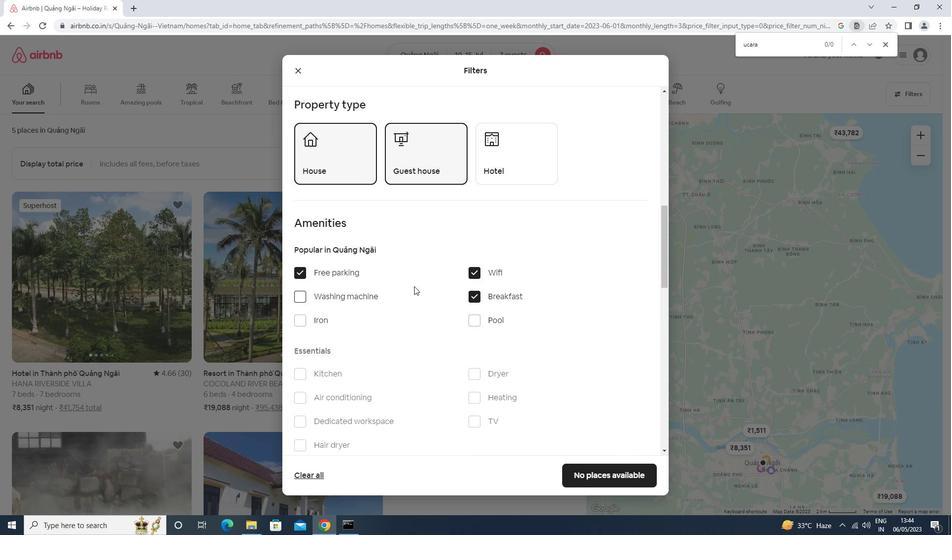 
Action: Mouse scrolled (416, 285) with delta (0, 0)
Screenshot: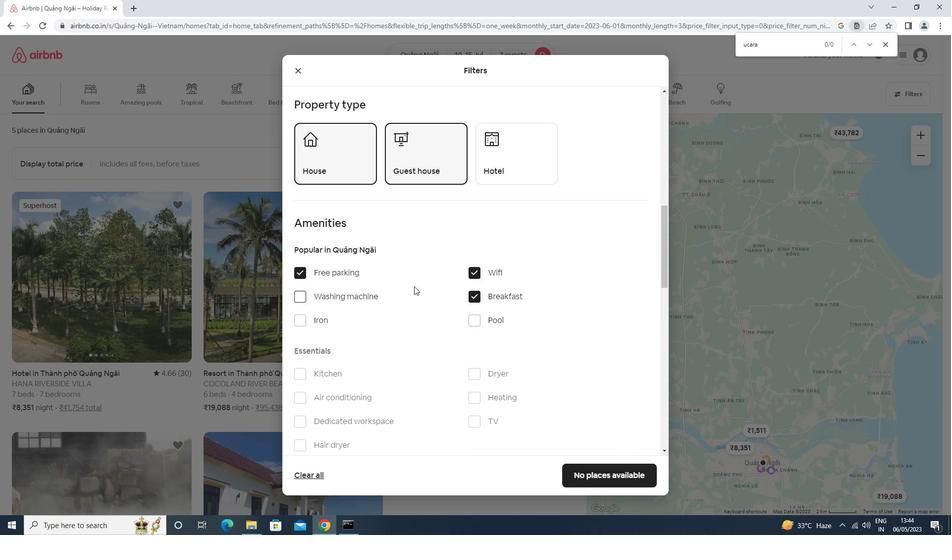 
Action: Mouse moved to (416, 285)
Screenshot: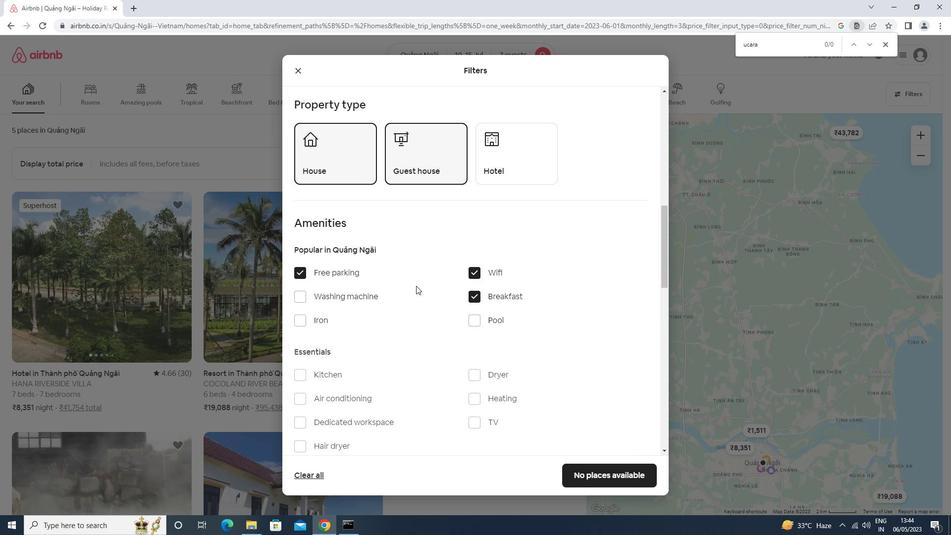 
Action: Mouse scrolled (416, 285) with delta (0, 0)
Screenshot: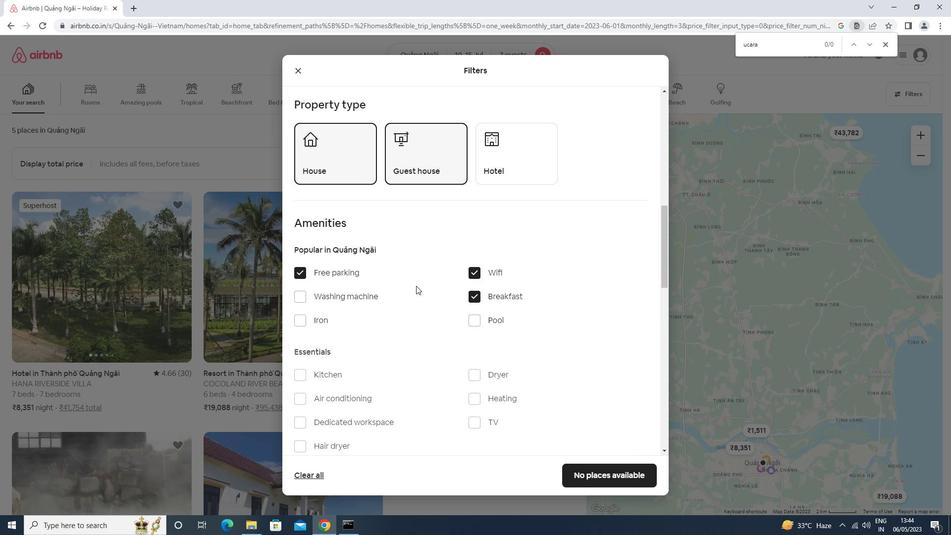 
Action: Mouse moved to (487, 326)
Screenshot: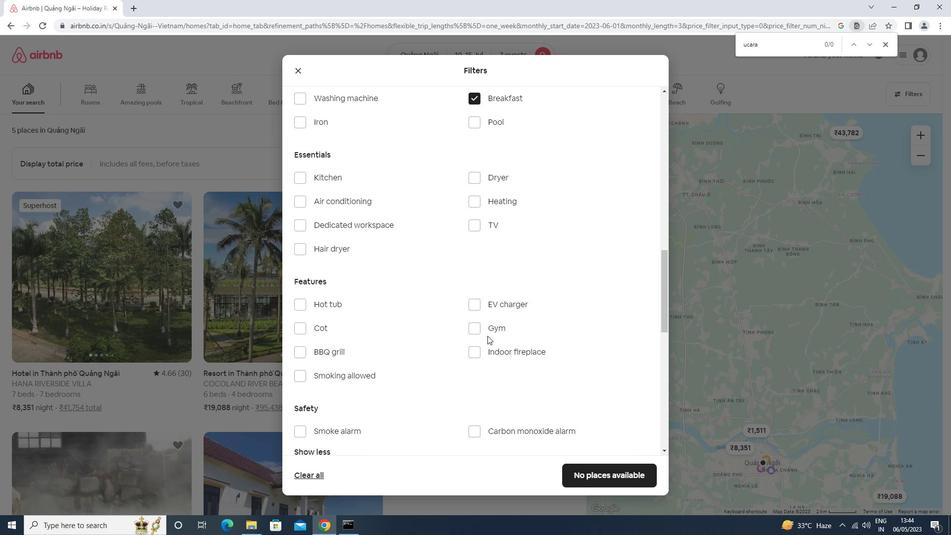
Action: Mouse pressed left at (487, 326)
Screenshot: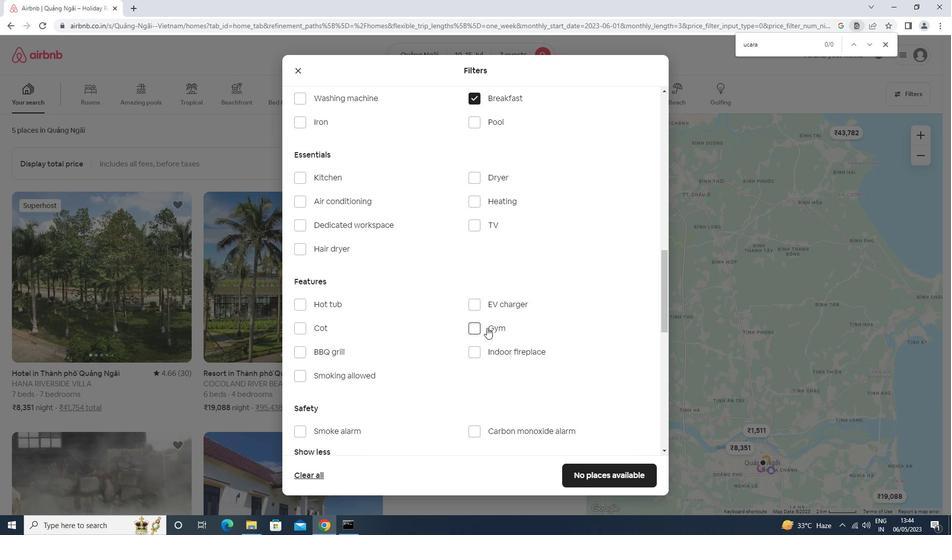
Action: Mouse moved to (471, 325)
Screenshot: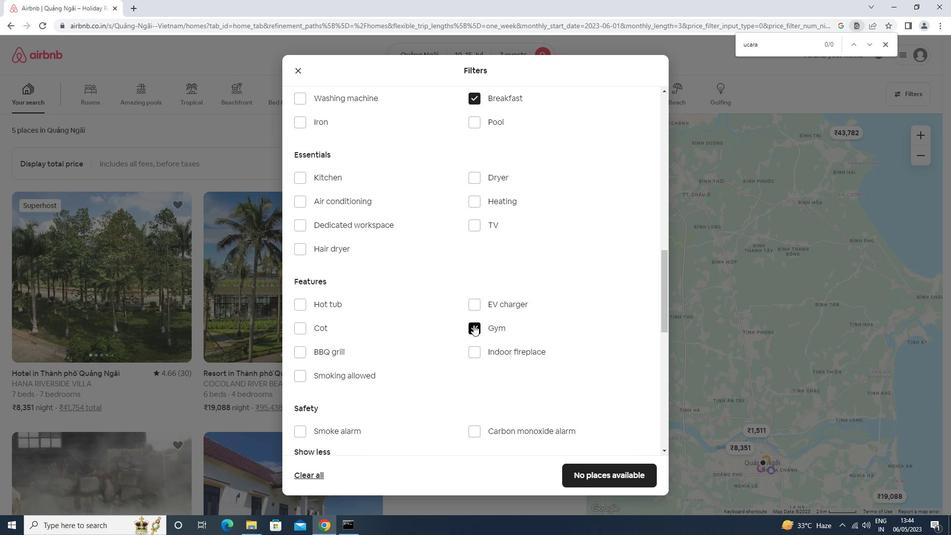 
Action: Mouse scrolled (471, 324) with delta (0, 0)
Screenshot: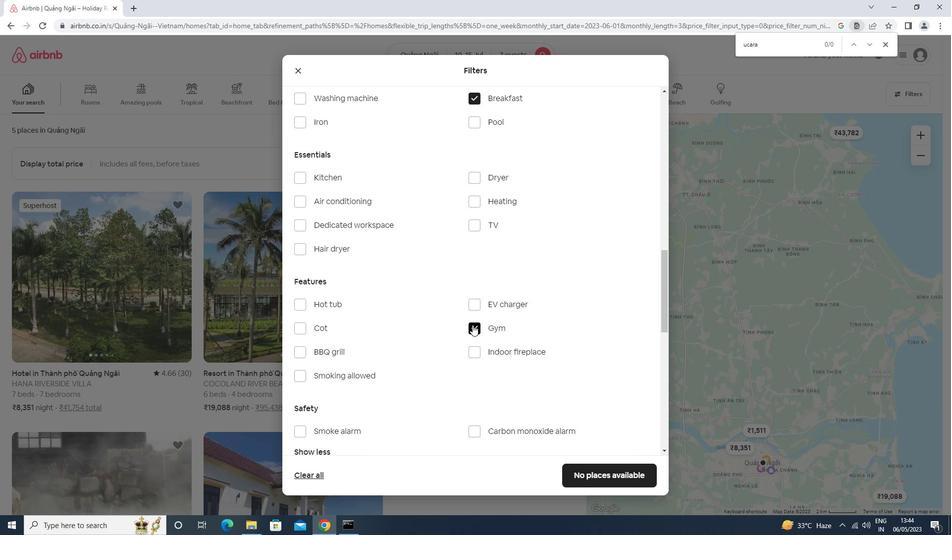
Action: Mouse scrolled (471, 324) with delta (0, 0)
Screenshot: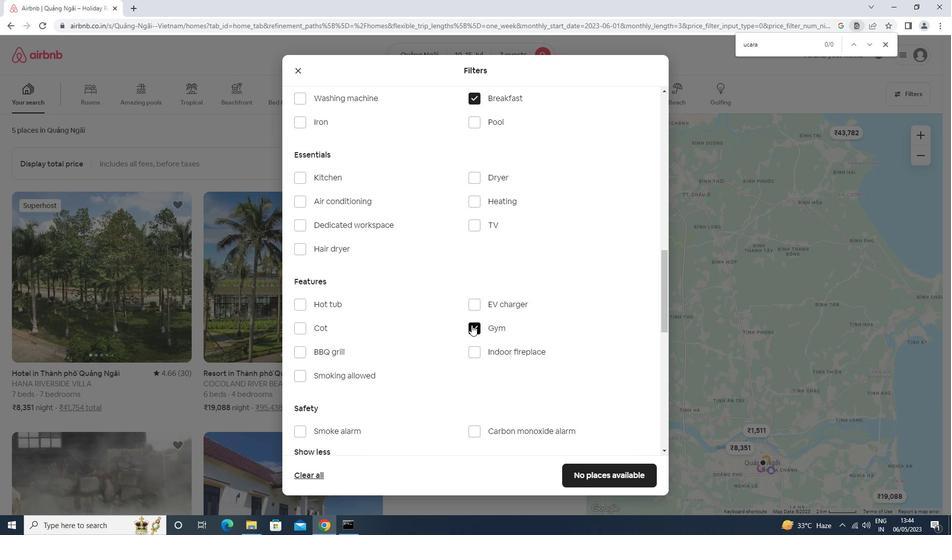 
Action: Mouse moved to (578, 396)
Screenshot: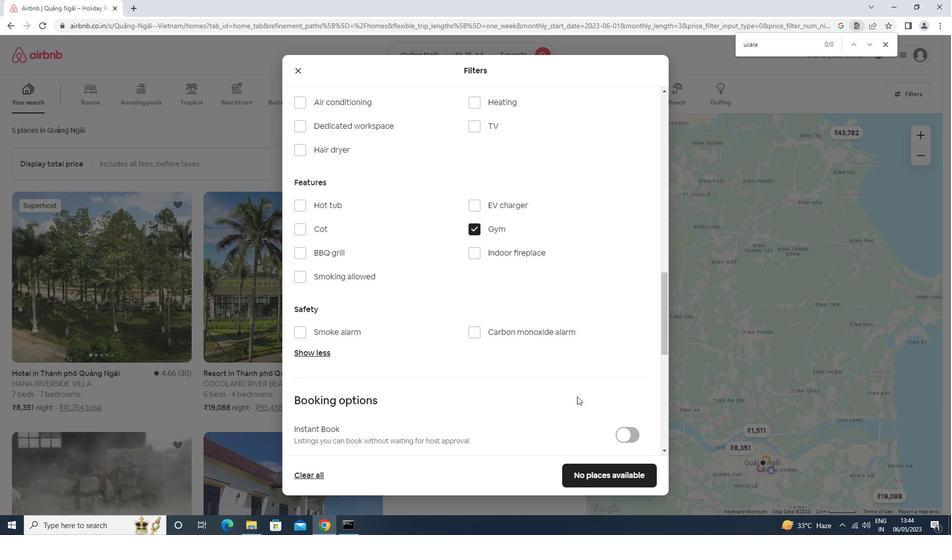 
Action: Mouse scrolled (578, 395) with delta (0, 0)
Screenshot: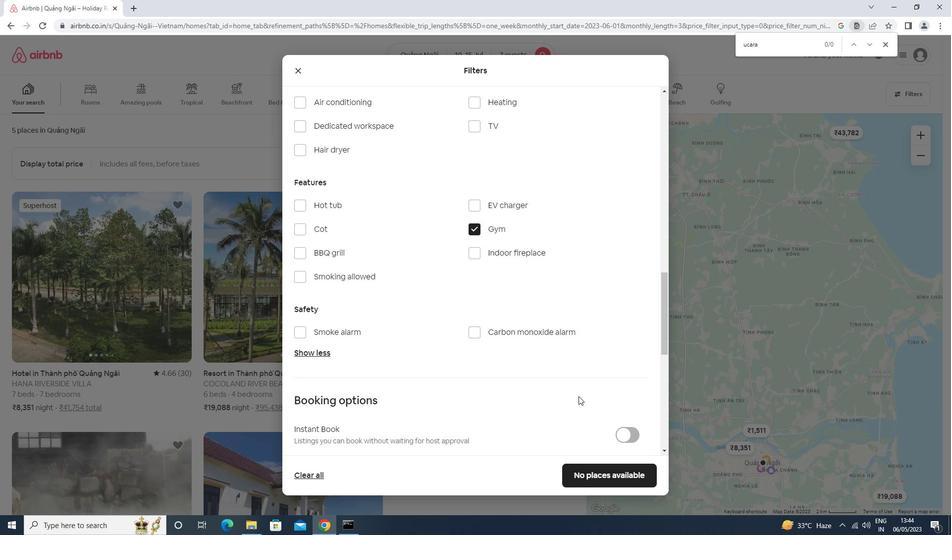 
Action: Mouse scrolled (578, 395) with delta (0, 0)
Screenshot: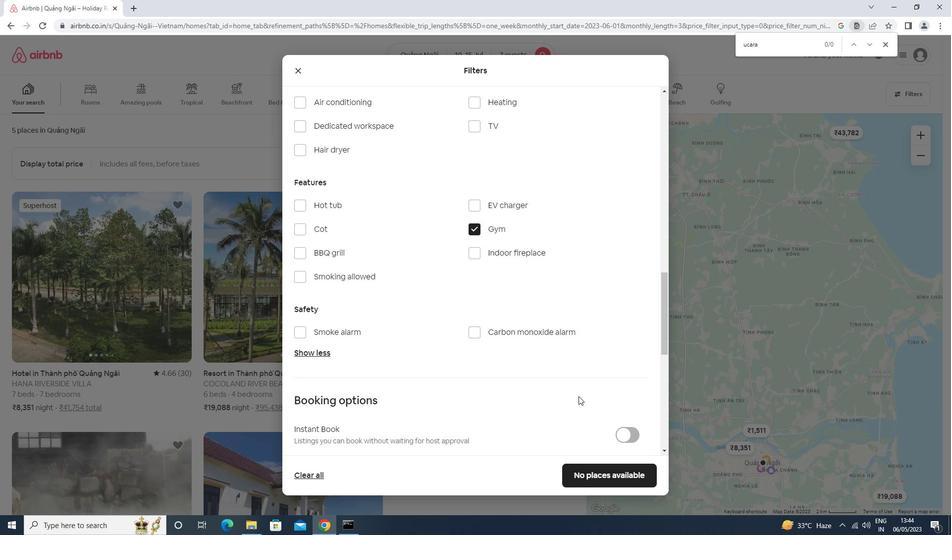 
Action: Mouse scrolled (578, 395) with delta (0, 0)
Screenshot: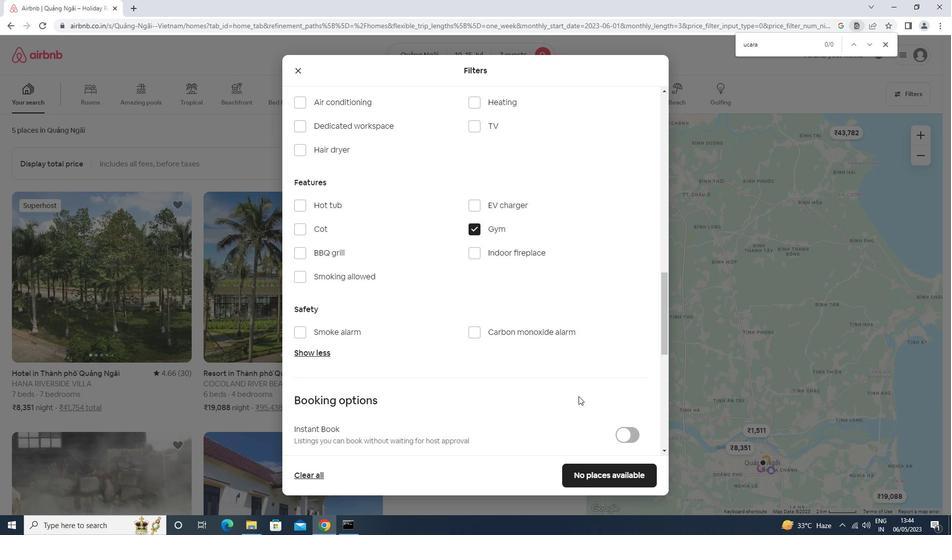
Action: Mouse scrolled (578, 395) with delta (0, 0)
Screenshot: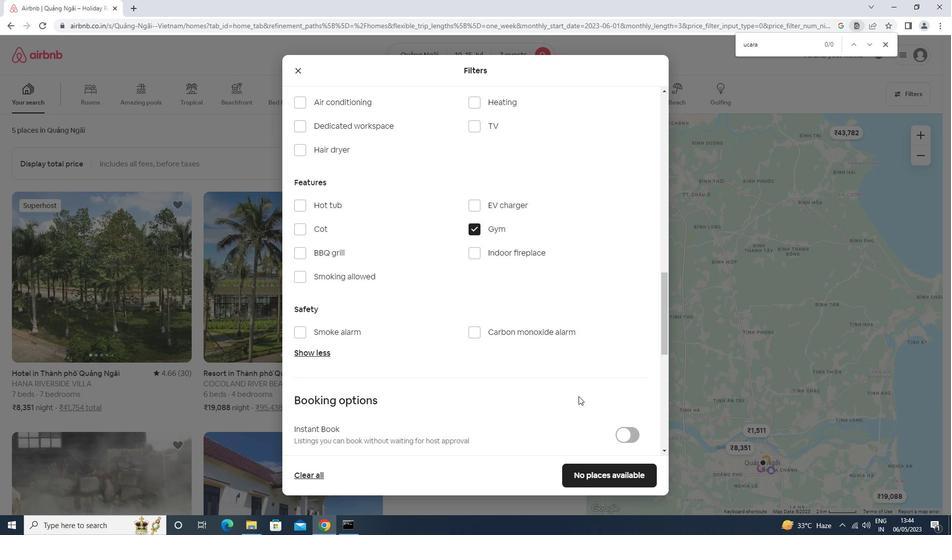 
Action: Mouse moved to (624, 270)
Screenshot: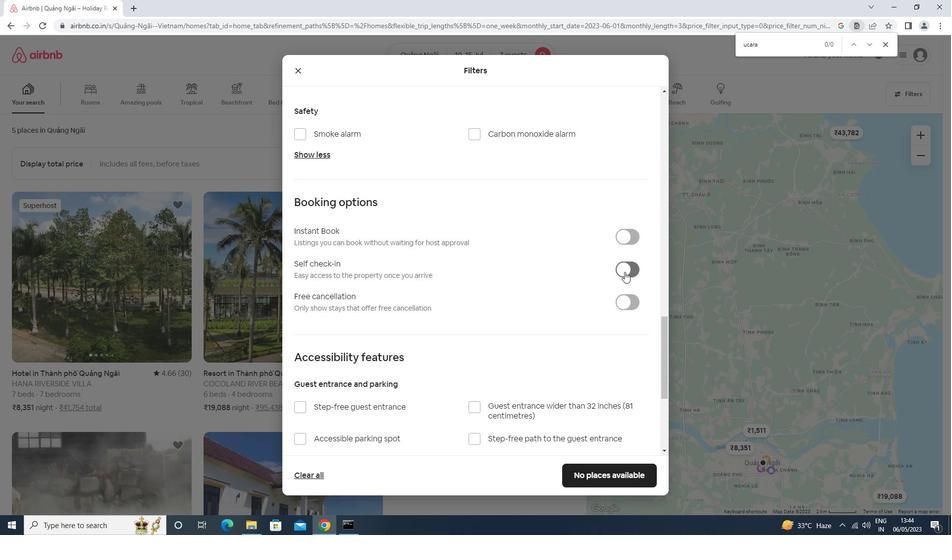 
Action: Mouse pressed left at (624, 270)
Screenshot: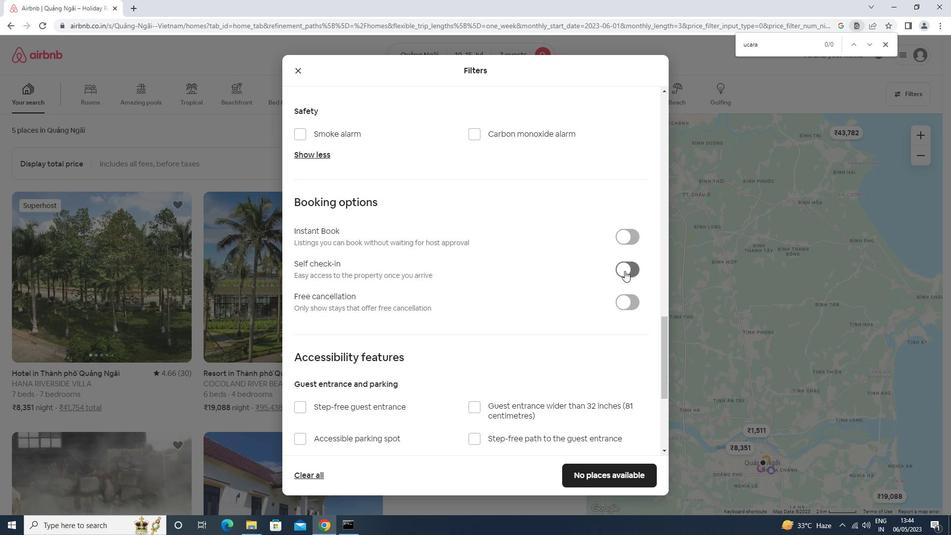 
Action: Mouse moved to (426, 391)
Screenshot: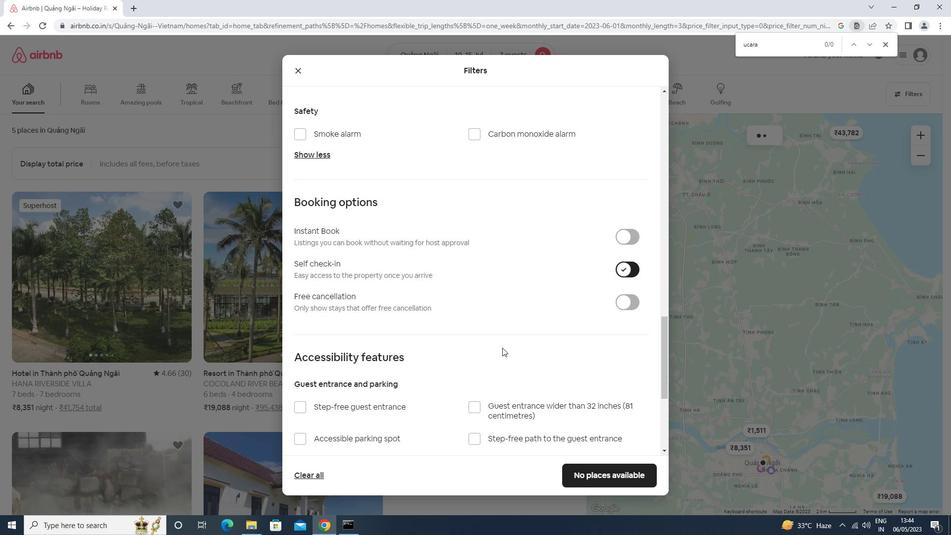 
Action: Mouse scrolled (426, 391) with delta (0, 0)
Screenshot: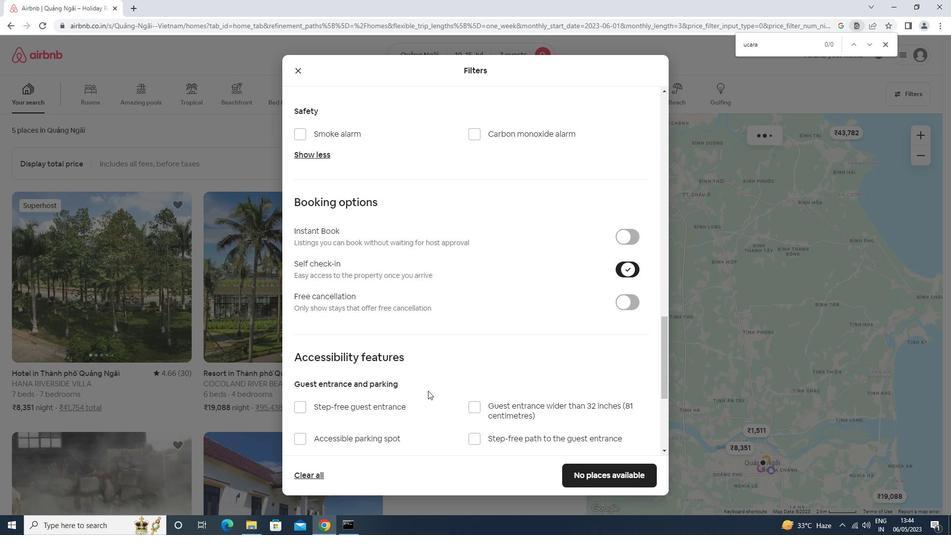 
Action: Mouse scrolled (426, 391) with delta (0, 0)
Screenshot: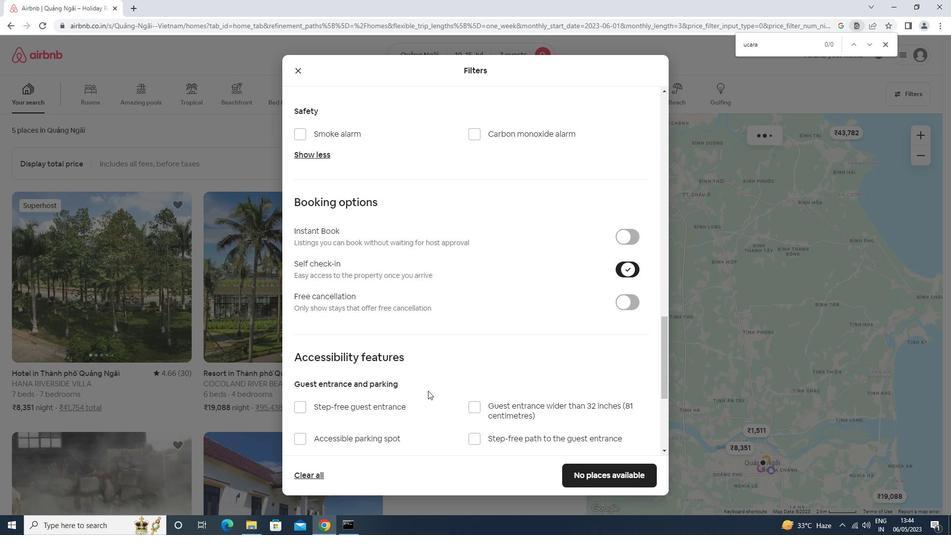 
Action: Mouse scrolled (426, 391) with delta (0, 0)
Screenshot: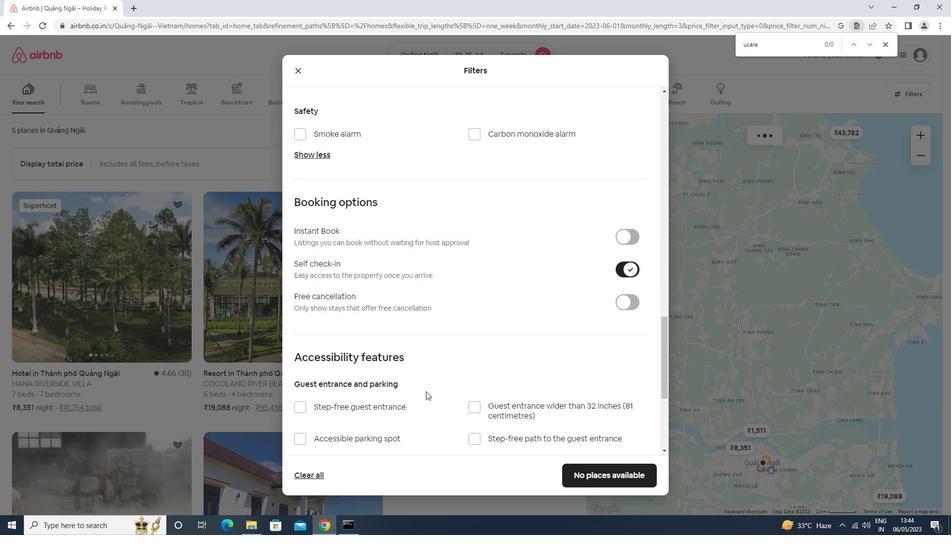 
Action: Mouse scrolled (426, 391) with delta (0, 0)
Screenshot: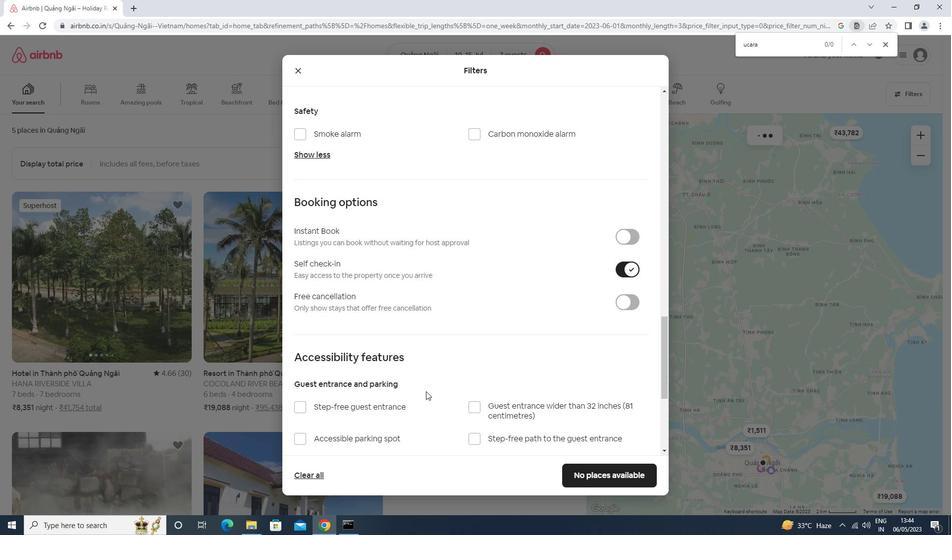 
Action: Mouse moved to (344, 409)
Screenshot: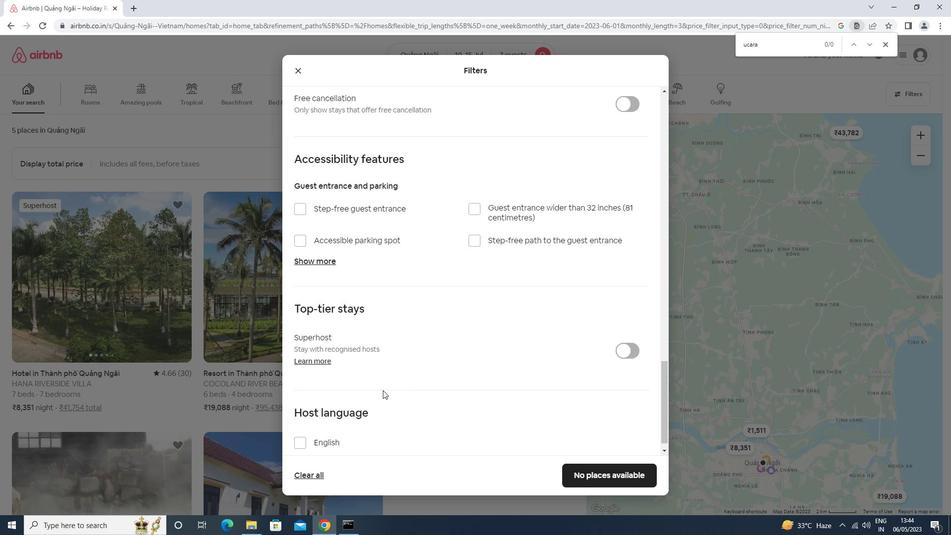 
Action: Mouse scrolled (344, 409) with delta (0, 0)
Screenshot: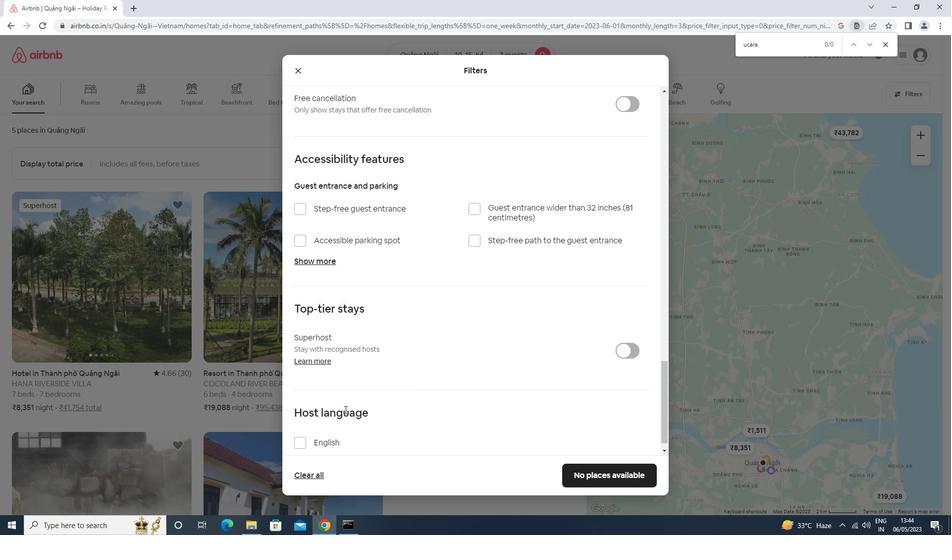 
Action: Mouse scrolled (344, 409) with delta (0, 0)
Screenshot: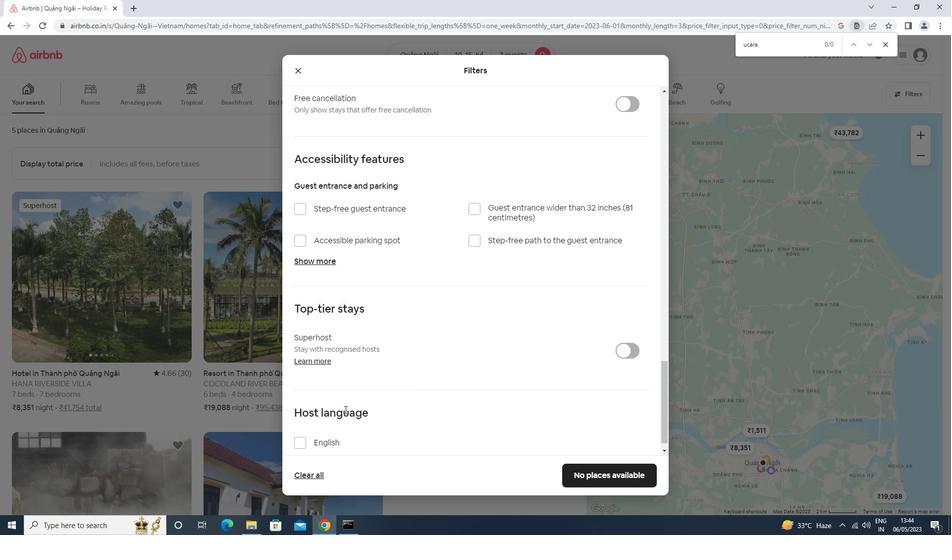 
Action: Mouse scrolled (344, 409) with delta (0, 0)
Screenshot: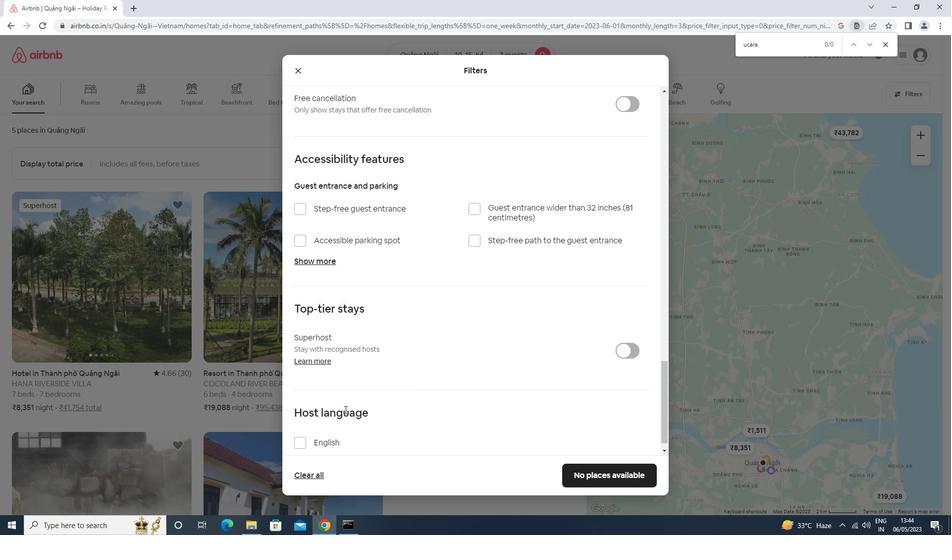 
Action: Mouse moved to (334, 426)
Screenshot: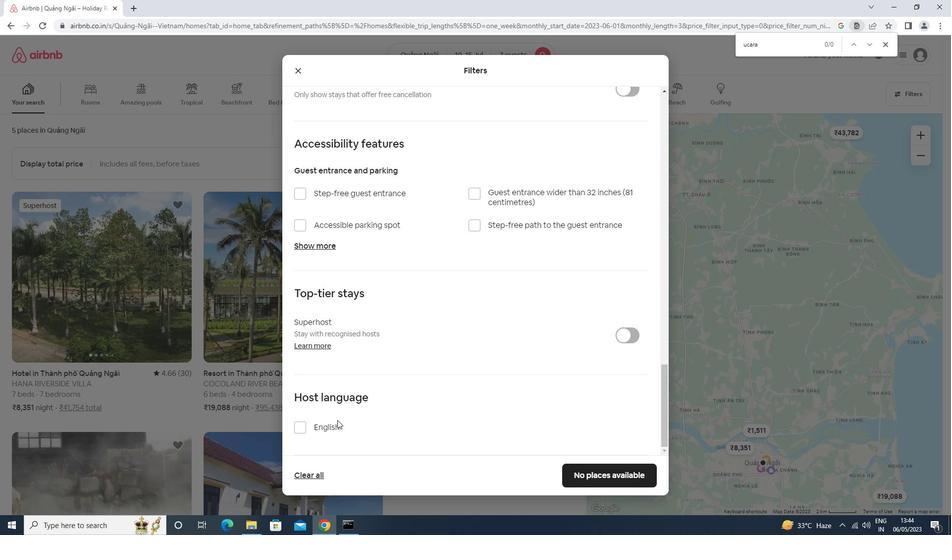 
Action: Mouse pressed left at (334, 426)
Screenshot: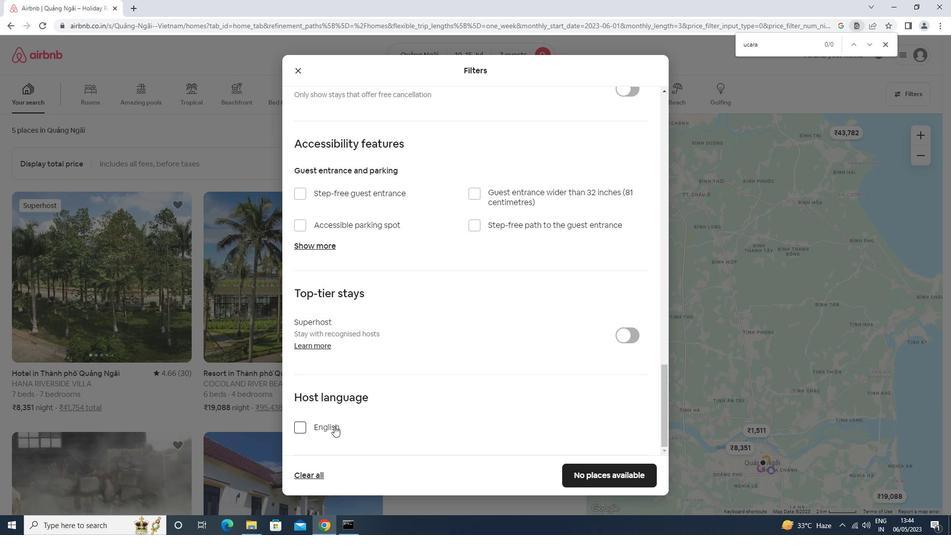 
Action: Mouse moved to (581, 477)
Screenshot: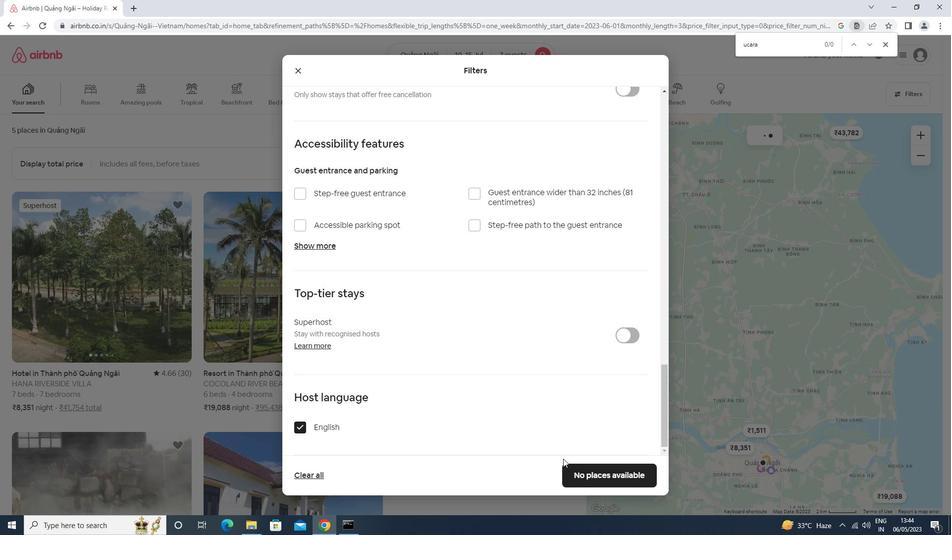 
Action: Mouse pressed left at (581, 477)
Screenshot: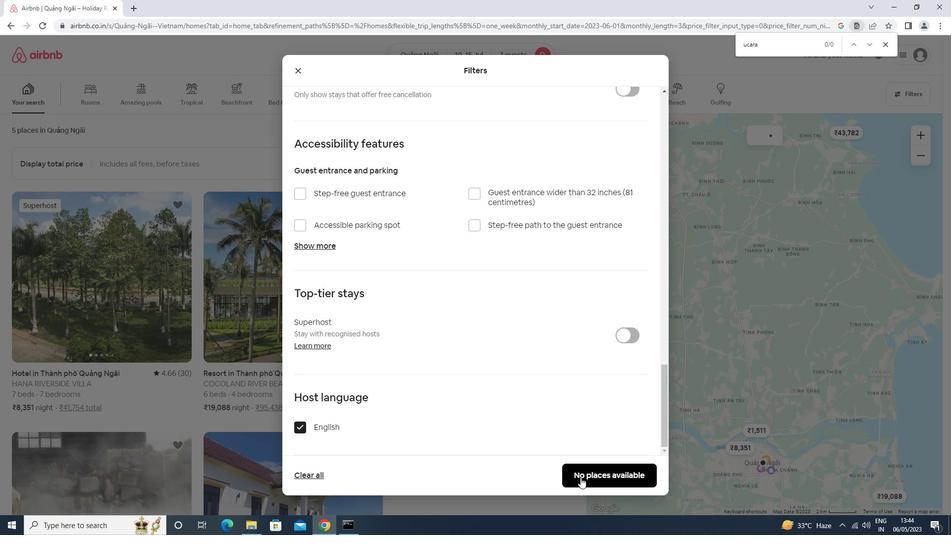 
